 Task: Find connections with filter location Wiesloch with filter topic #wfhwith filter profile language Potuguese with filter current company Conduent with filter school Goswami Ganesh Dutta SD College with filter industry Professional Organizations with filter service category Portrait Photography with filter keywords title Cruise Director
Action: Mouse moved to (517, 67)
Screenshot: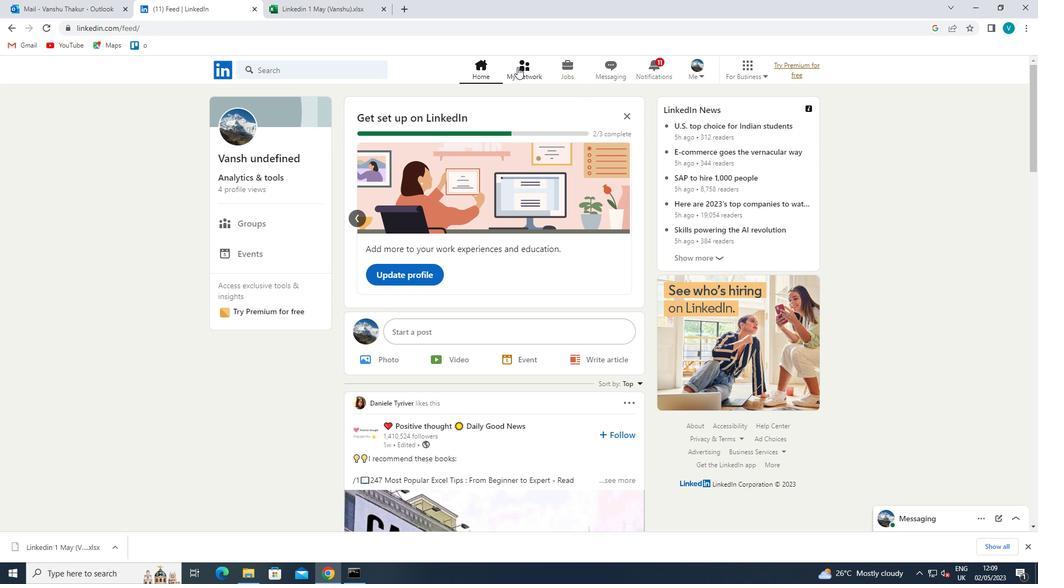 
Action: Mouse pressed left at (517, 67)
Screenshot: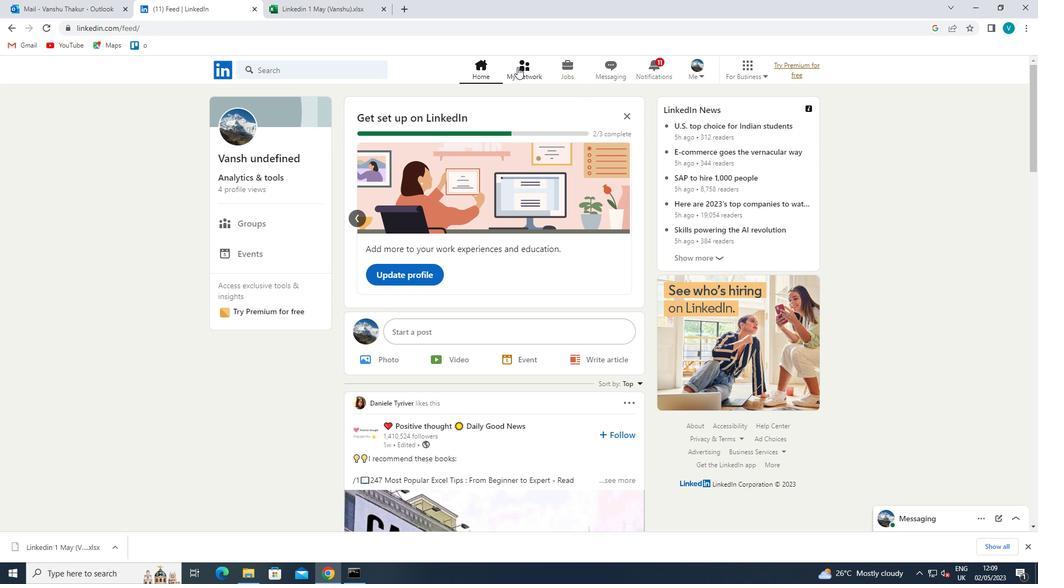 
Action: Mouse moved to (269, 126)
Screenshot: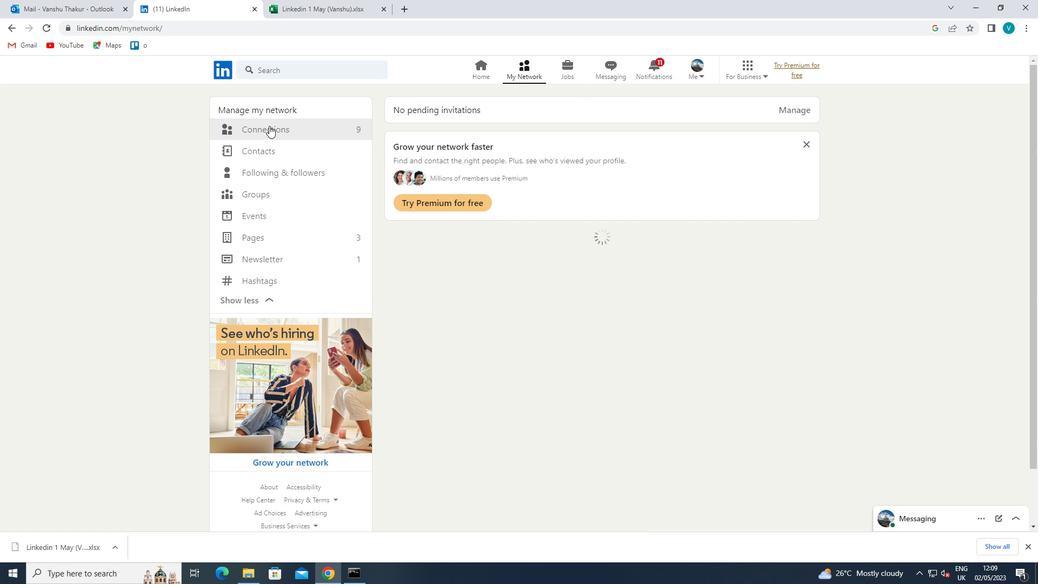 
Action: Mouse pressed left at (269, 126)
Screenshot: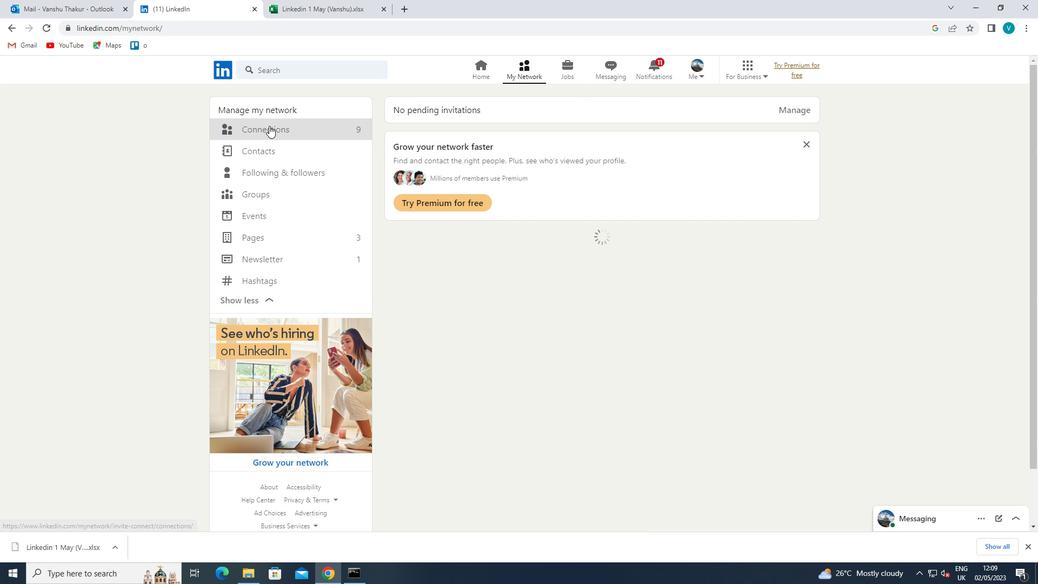 
Action: Mouse moved to (582, 131)
Screenshot: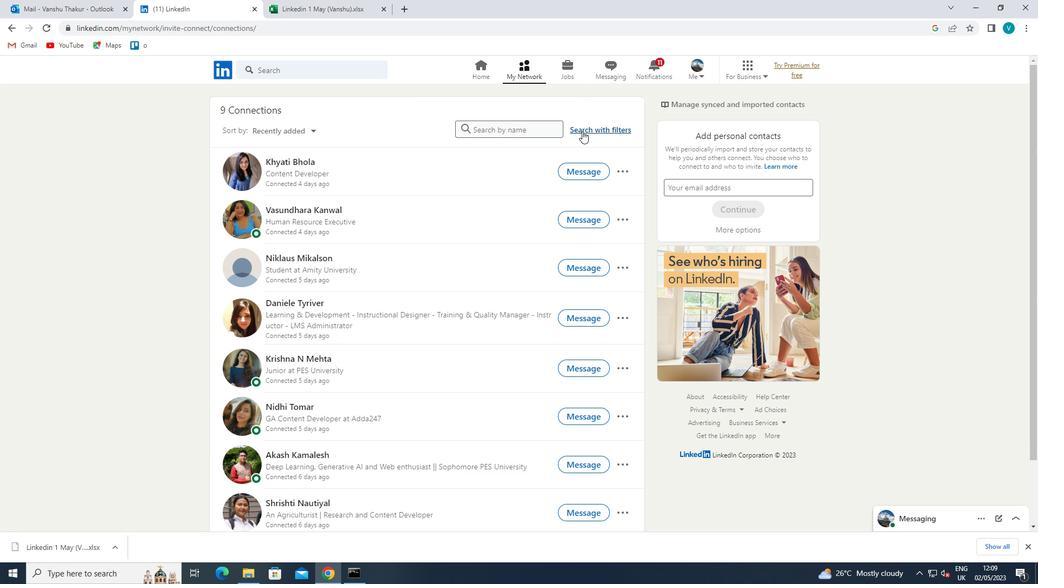 
Action: Mouse pressed left at (582, 131)
Screenshot: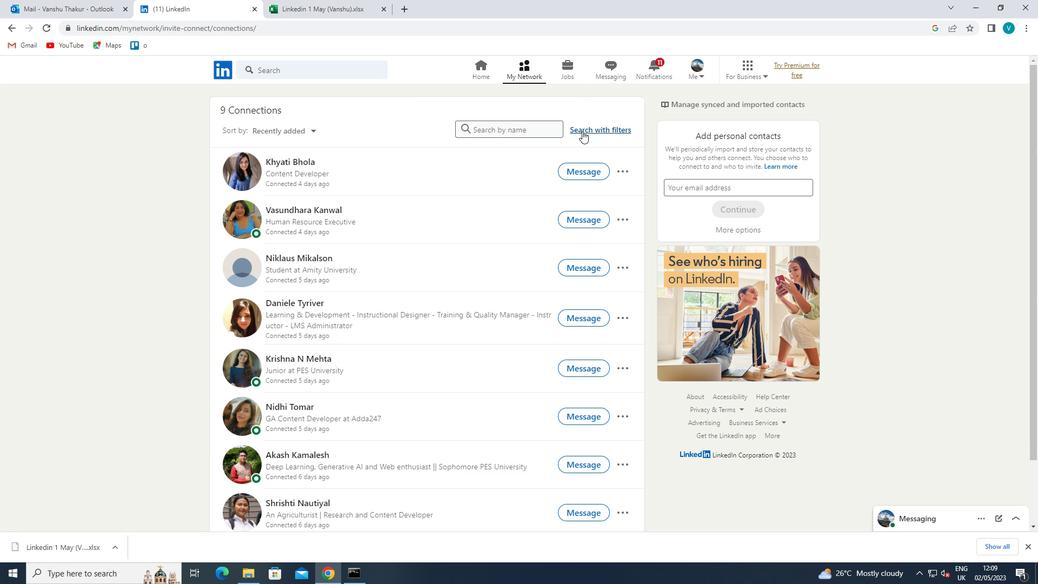 
Action: Mouse moved to (515, 96)
Screenshot: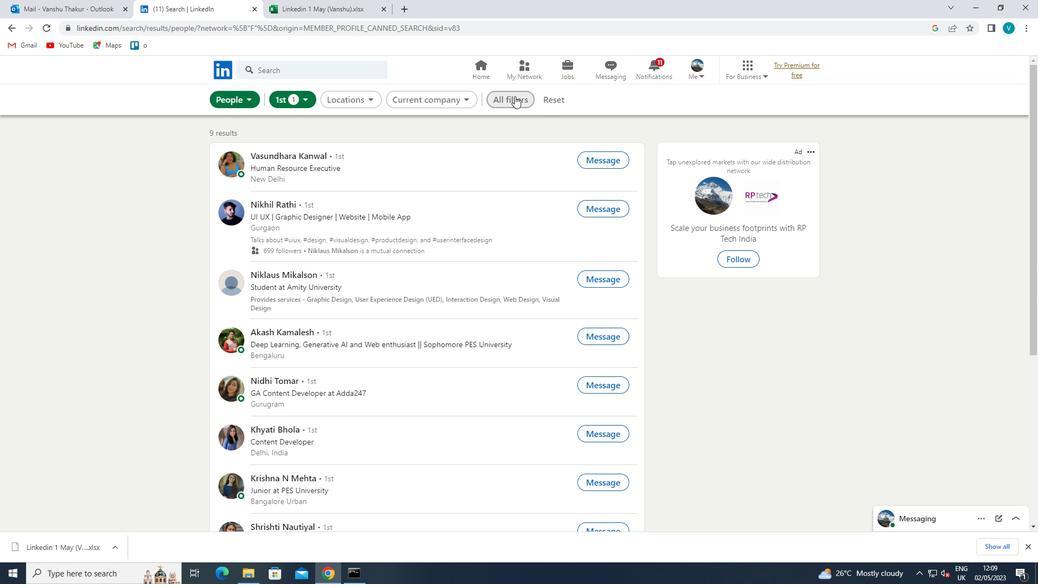 
Action: Mouse pressed left at (515, 96)
Screenshot: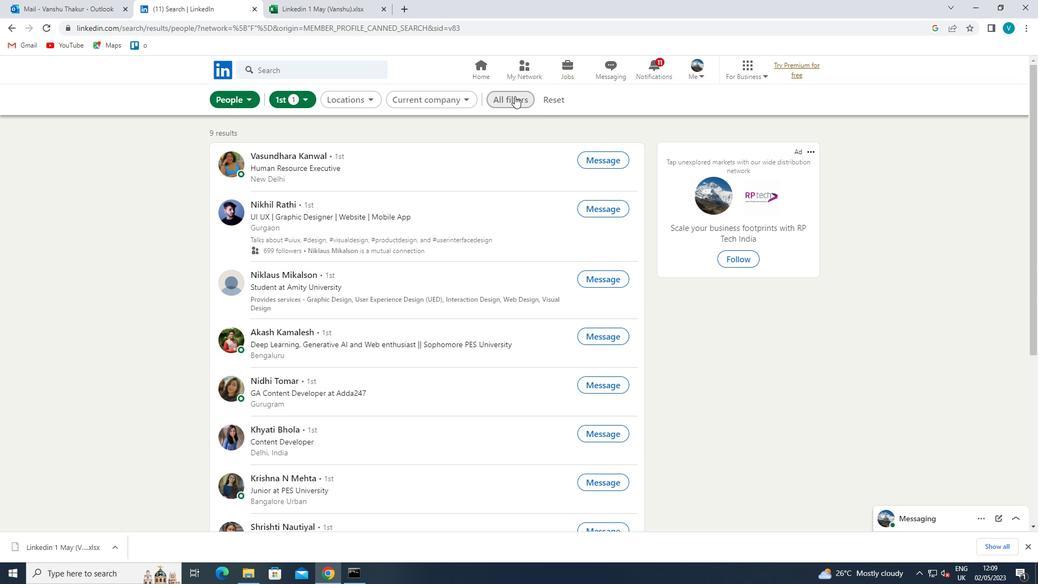 
Action: Mouse moved to (800, 261)
Screenshot: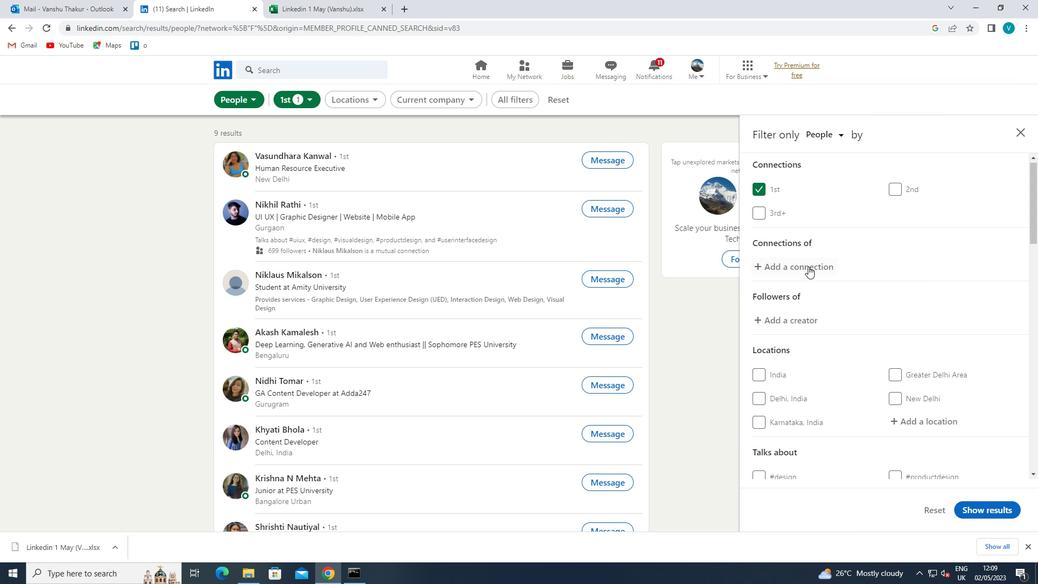 
Action: Mouse scrolled (800, 260) with delta (0, 0)
Screenshot: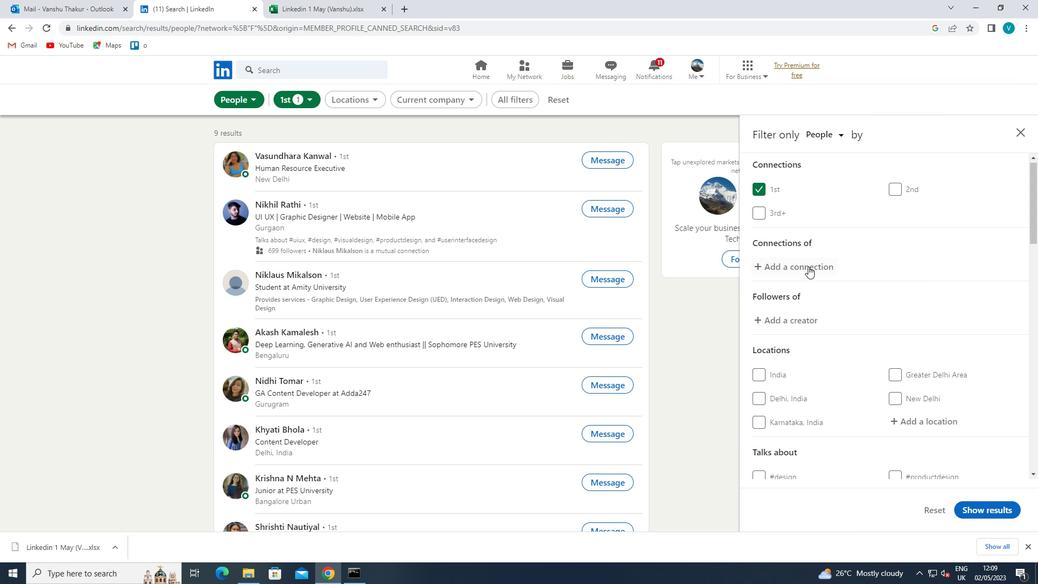 
Action: Mouse moved to (808, 266)
Screenshot: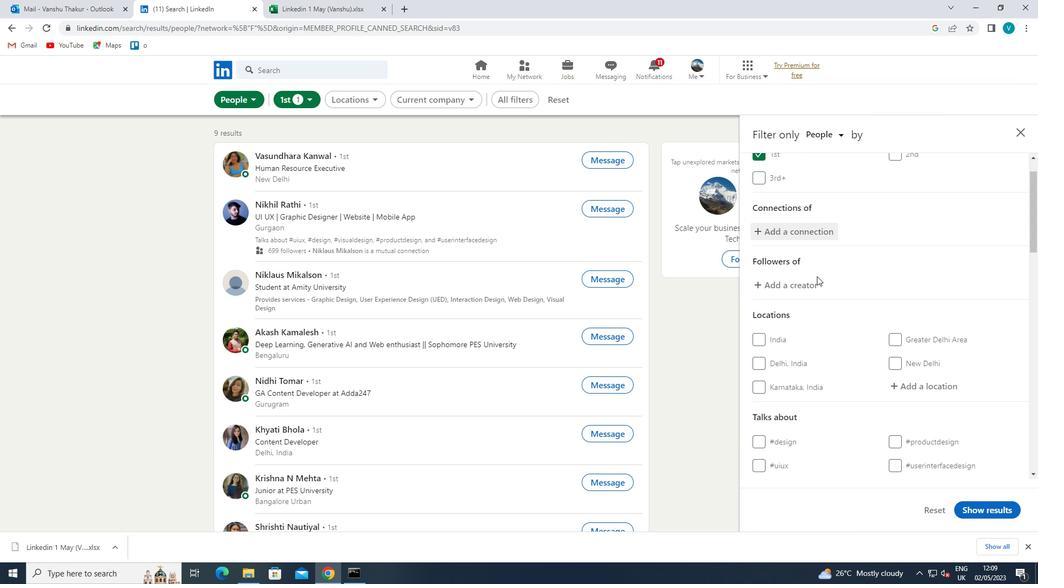 
Action: Mouse scrolled (808, 266) with delta (0, 0)
Screenshot: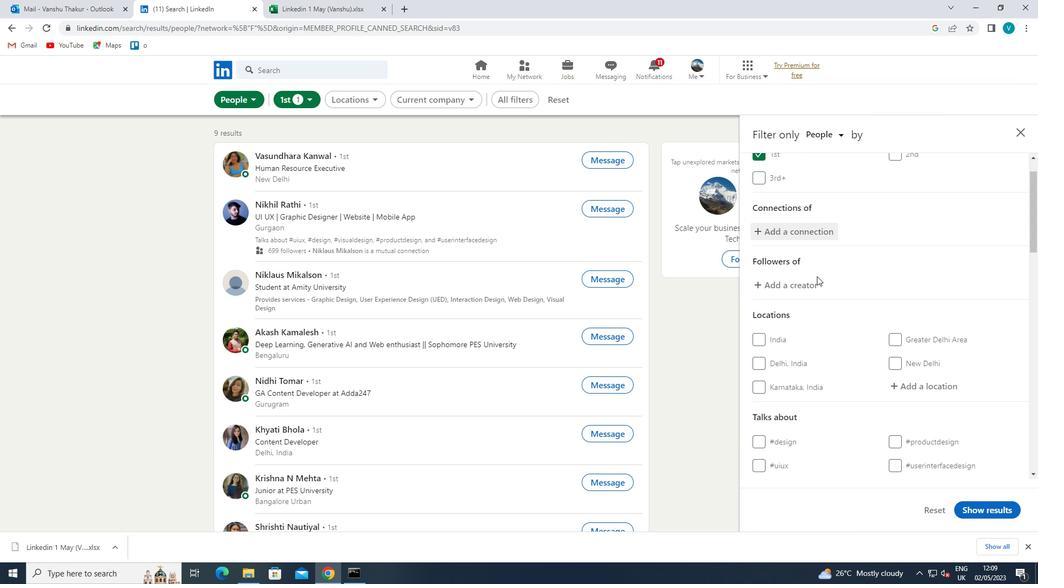 
Action: Mouse moved to (911, 307)
Screenshot: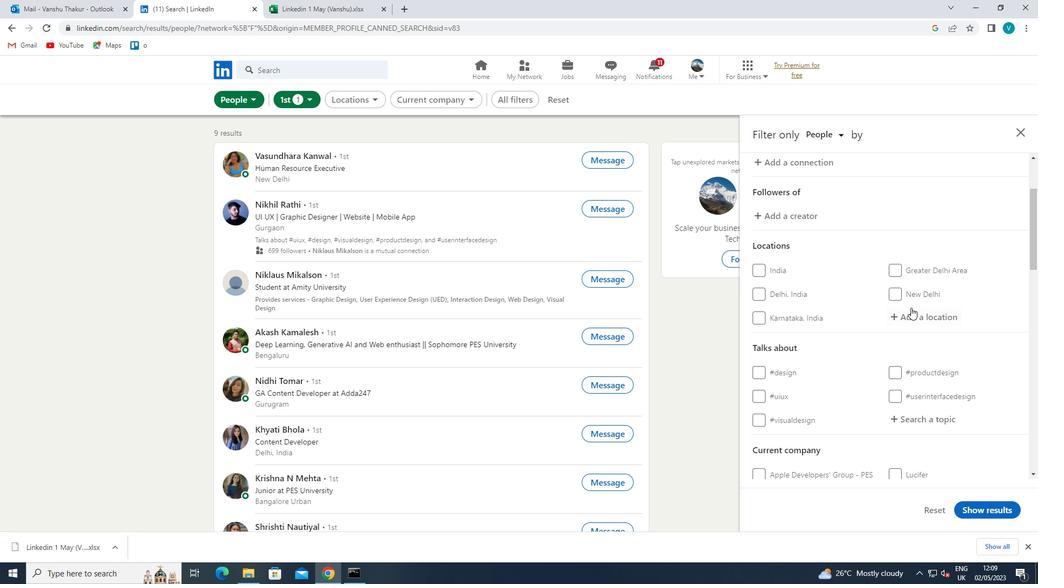 
Action: Mouse pressed left at (911, 307)
Screenshot: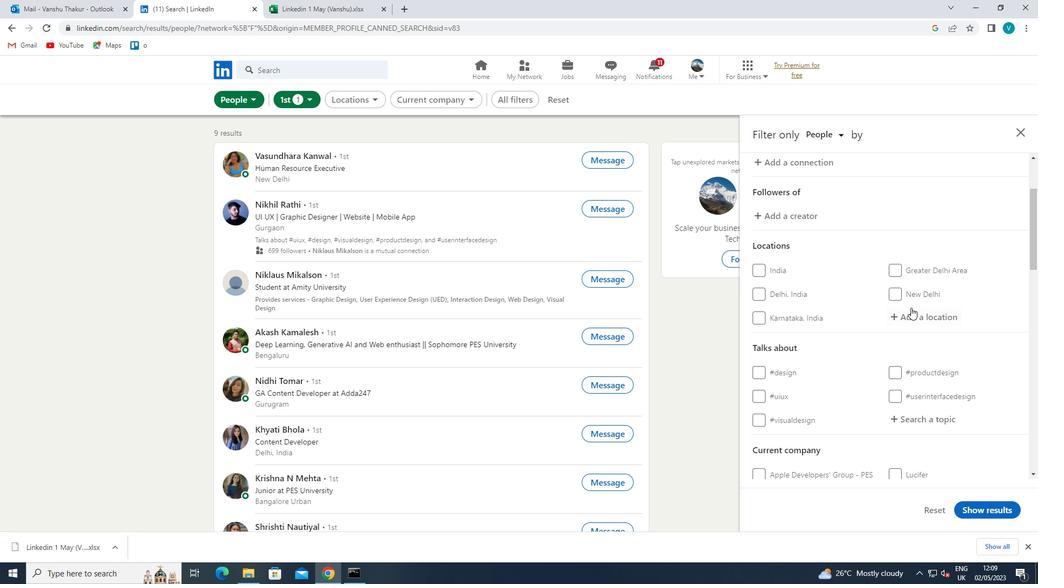 
Action: Key pressed <Key.shift>WIESLOCH
Screenshot: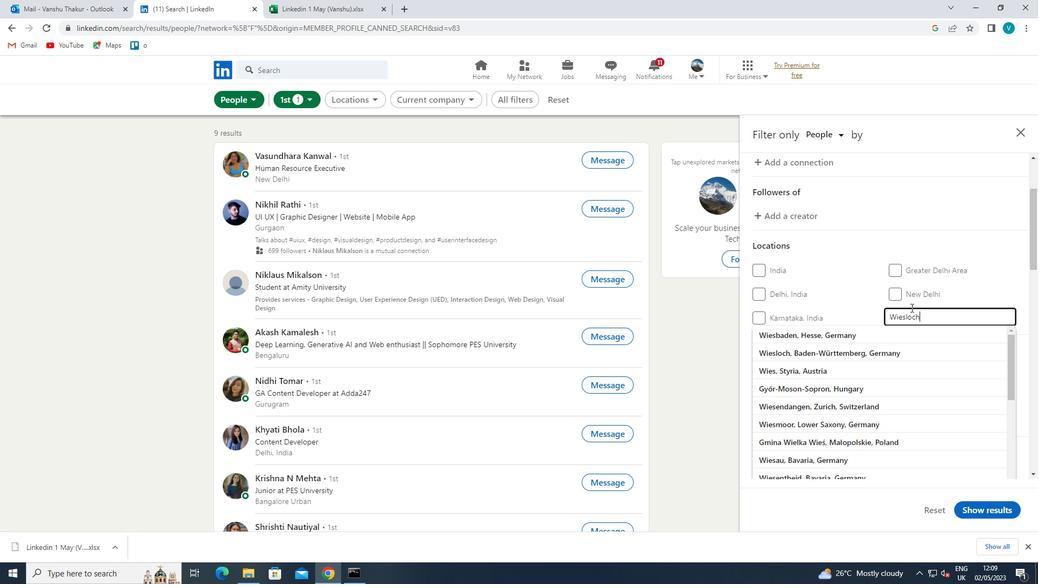 
Action: Mouse moved to (879, 334)
Screenshot: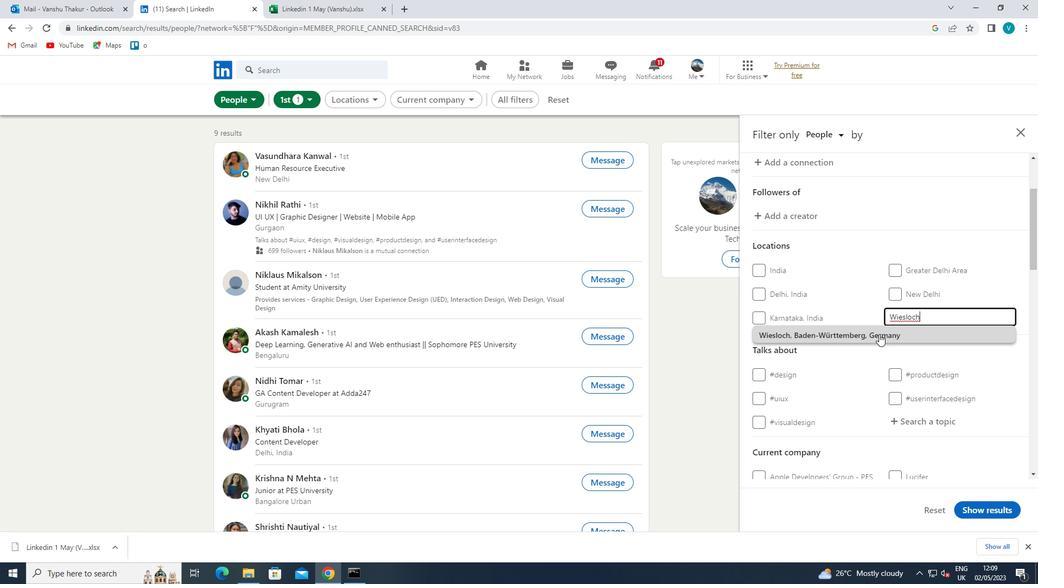 
Action: Mouse pressed left at (879, 334)
Screenshot: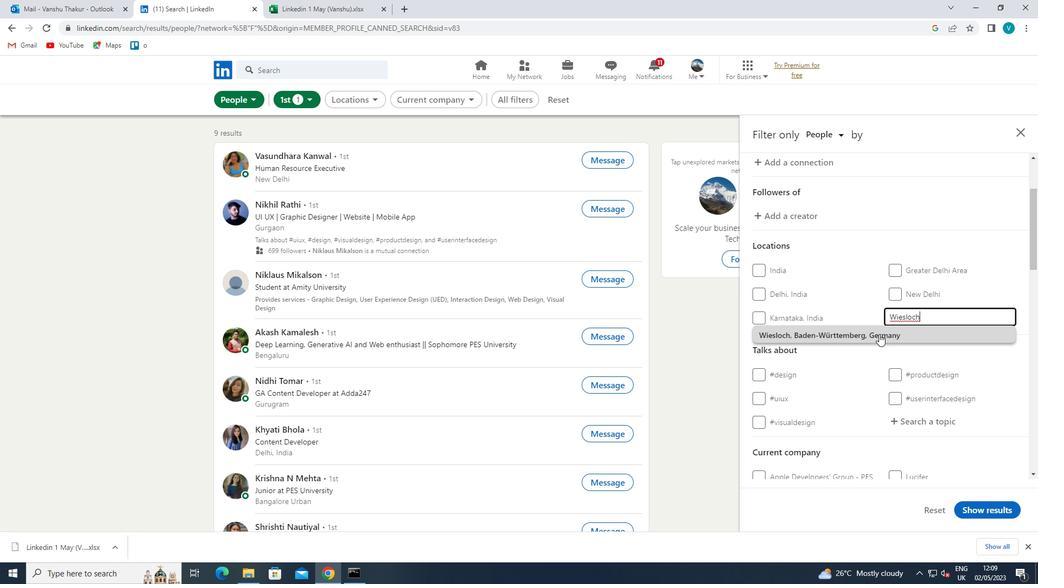 
Action: Mouse moved to (879, 335)
Screenshot: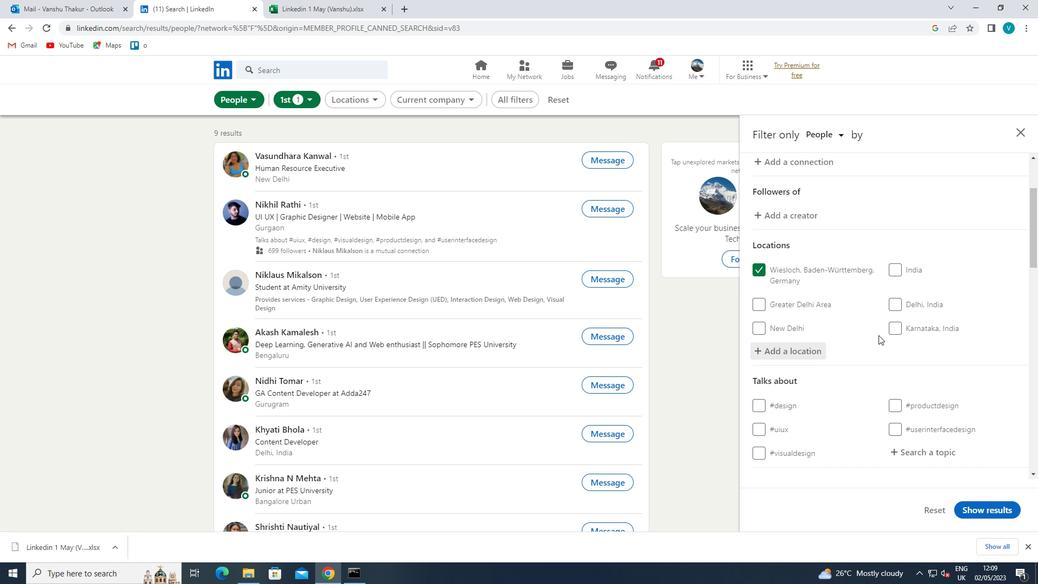 
Action: Mouse scrolled (879, 334) with delta (0, 0)
Screenshot: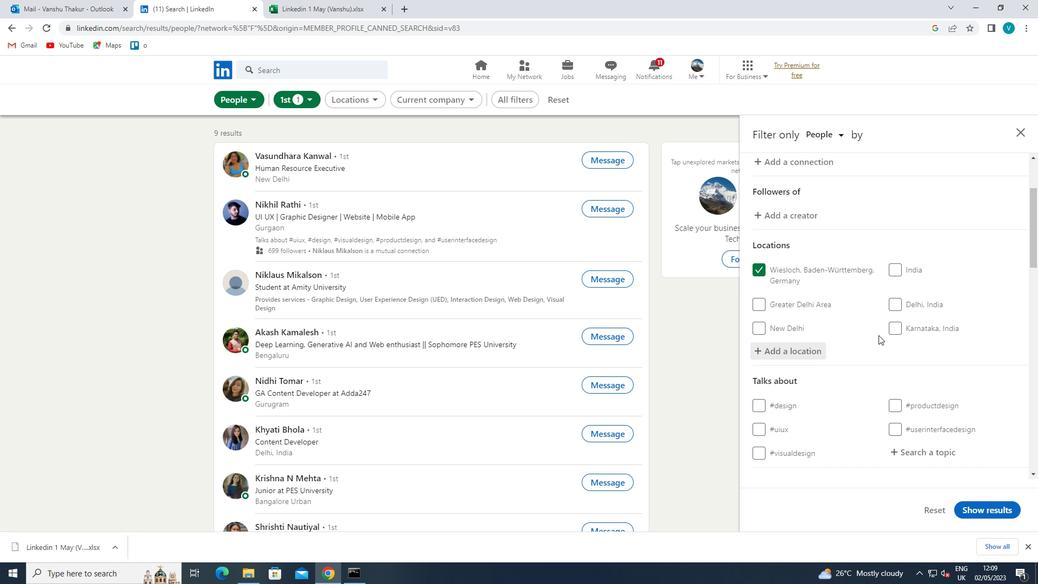 
Action: Mouse moved to (879, 335)
Screenshot: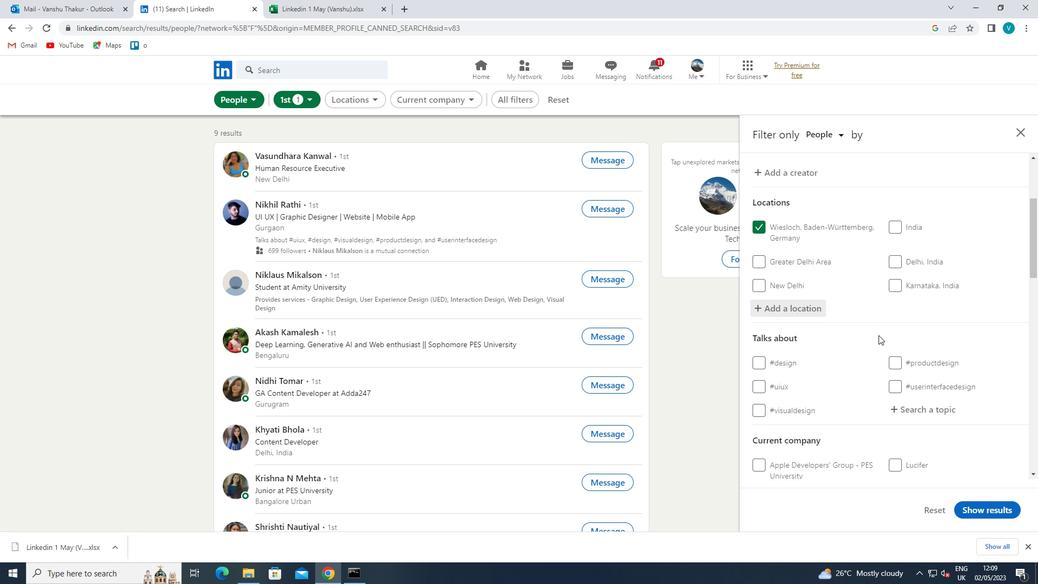 
Action: Mouse scrolled (879, 334) with delta (0, 0)
Screenshot: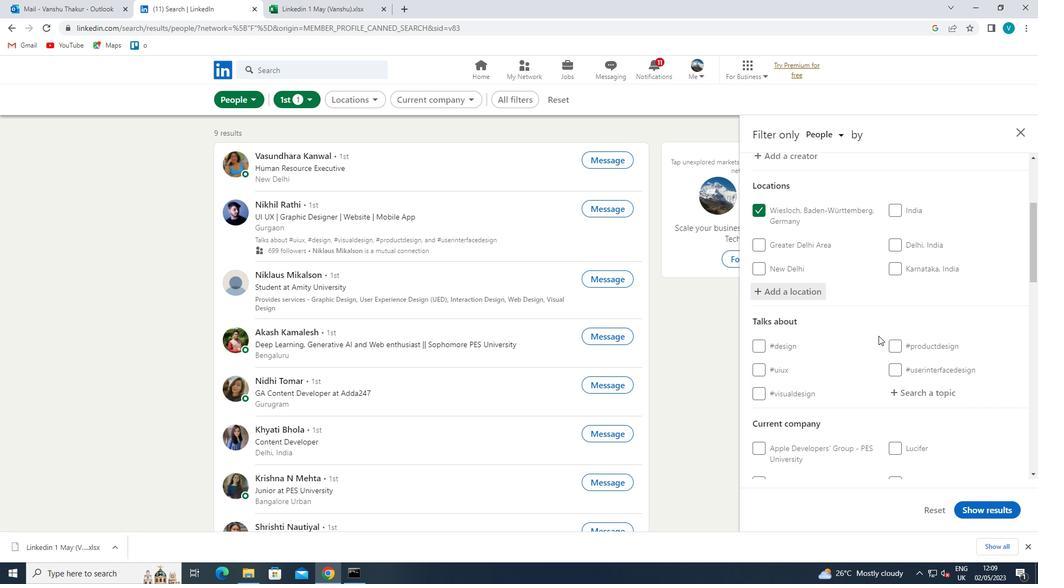
Action: Mouse moved to (908, 341)
Screenshot: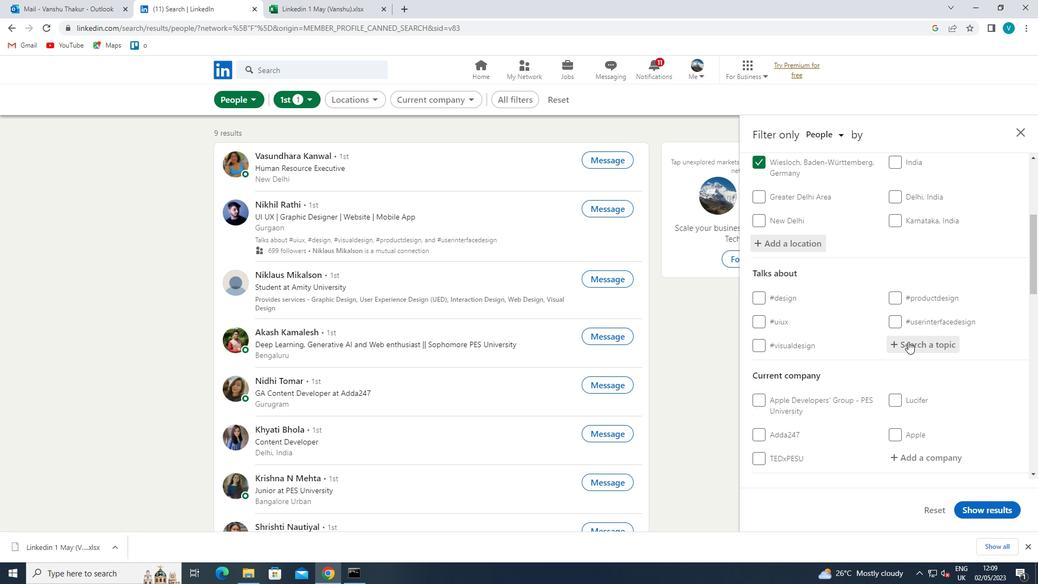 
Action: Mouse pressed left at (908, 341)
Screenshot: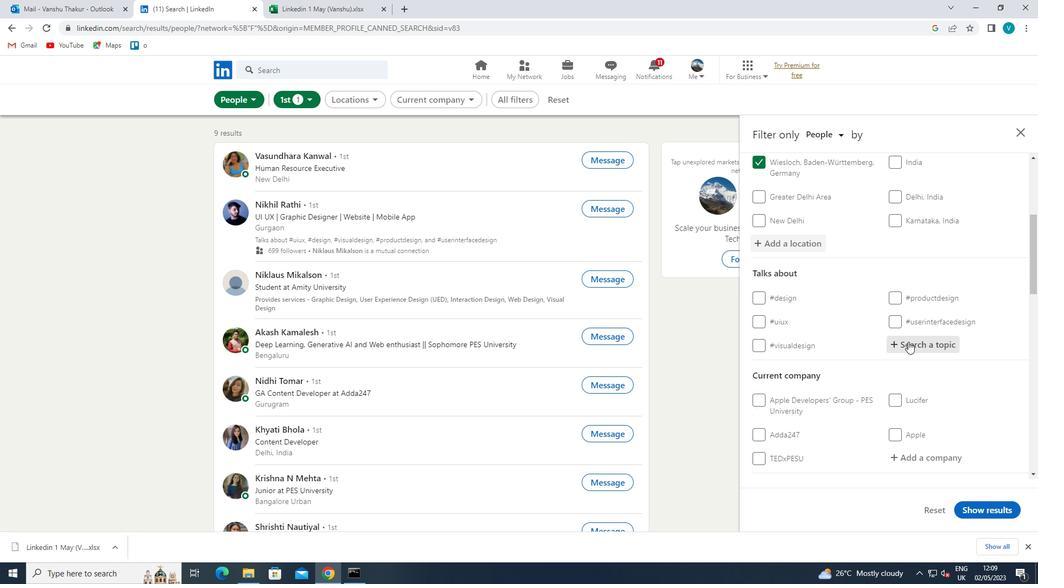 
Action: Key pressed WFH
Screenshot: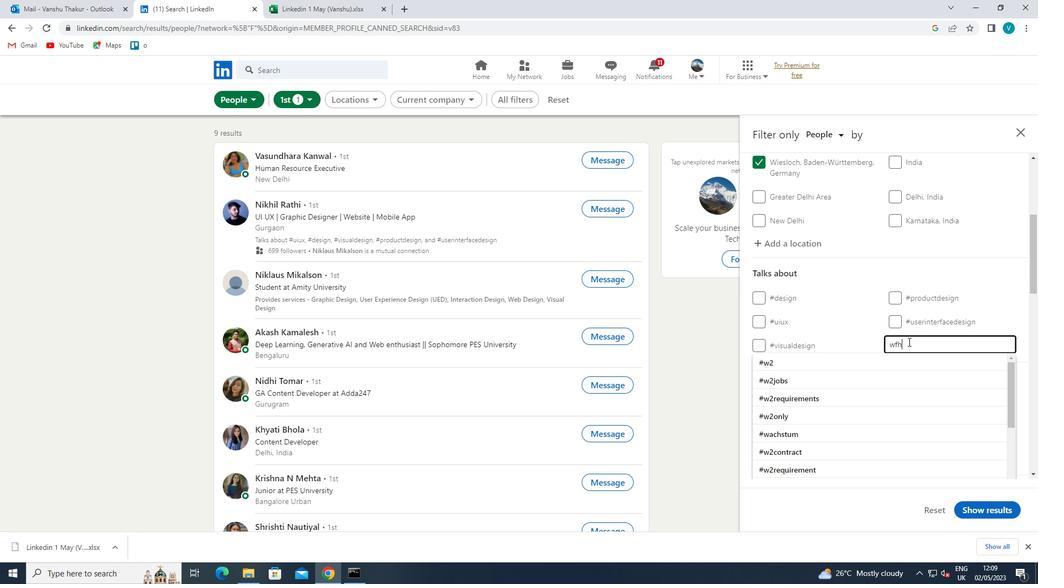 
Action: Mouse moved to (875, 362)
Screenshot: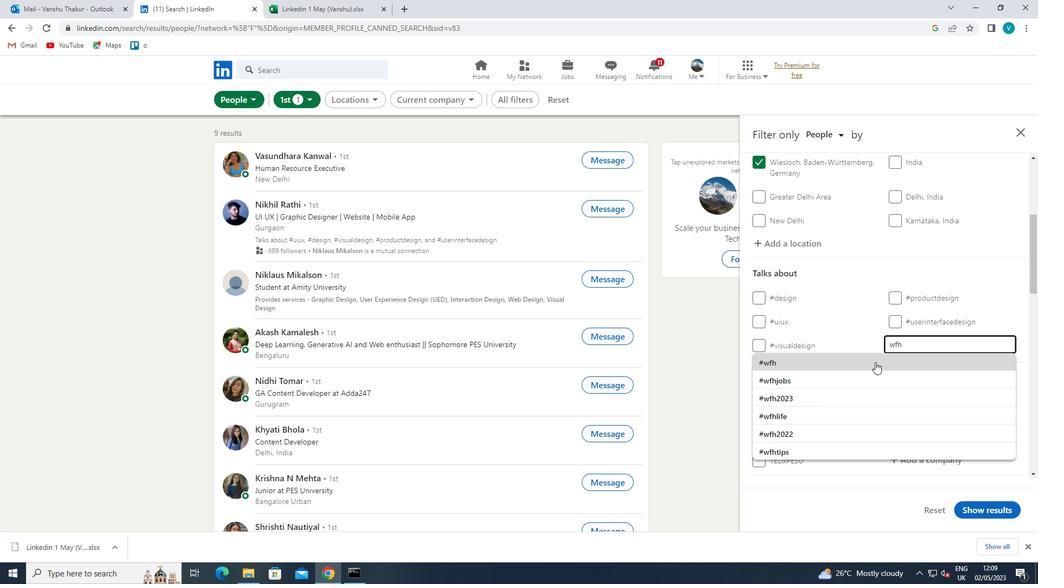 
Action: Mouse pressed left at (875, 362)
Screenshot: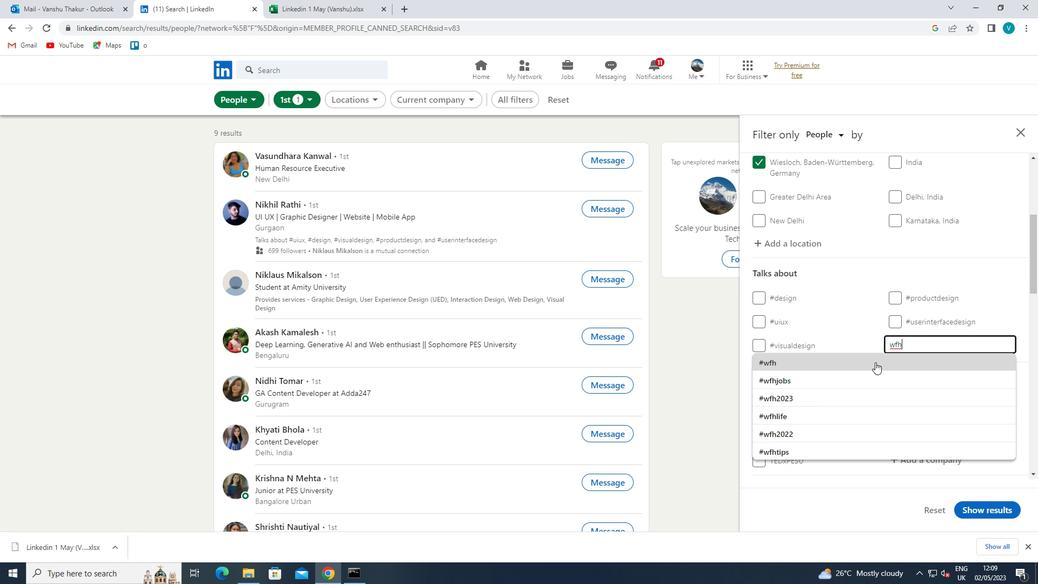 
Action: Mouse scrolled (875, 361) with delta (0, 0)
Screenshot: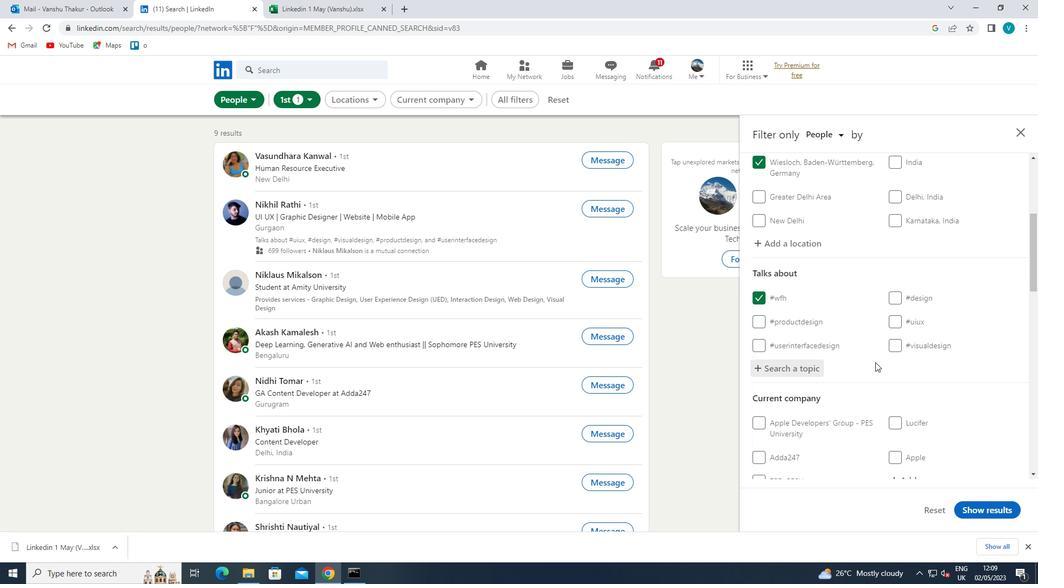 
Action: Mouse scrolled (875, 361) with delta (0, 0)
Screenshot: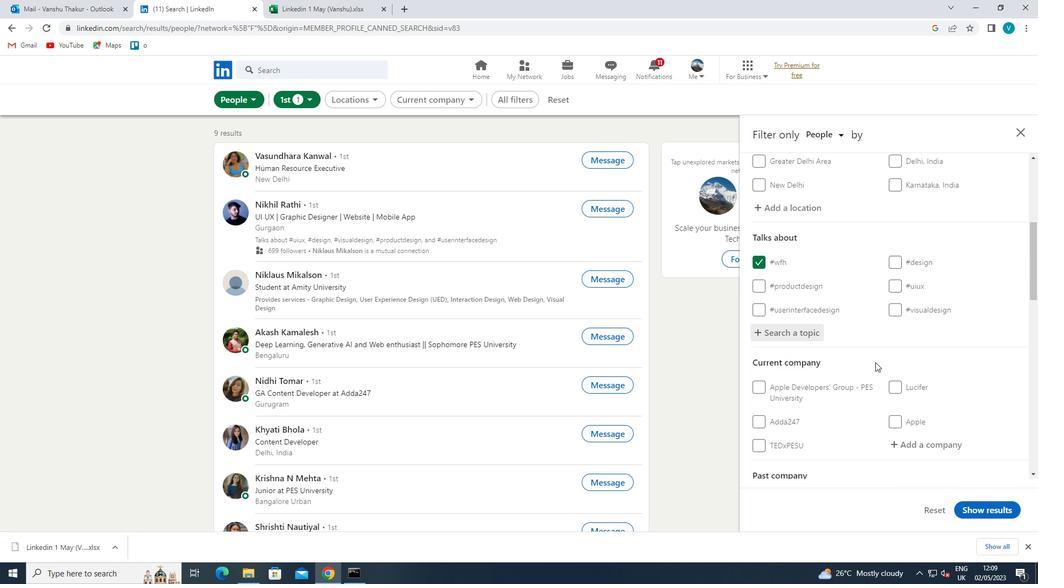 
Action: Mouse moved to (900, 369)
Screenshot: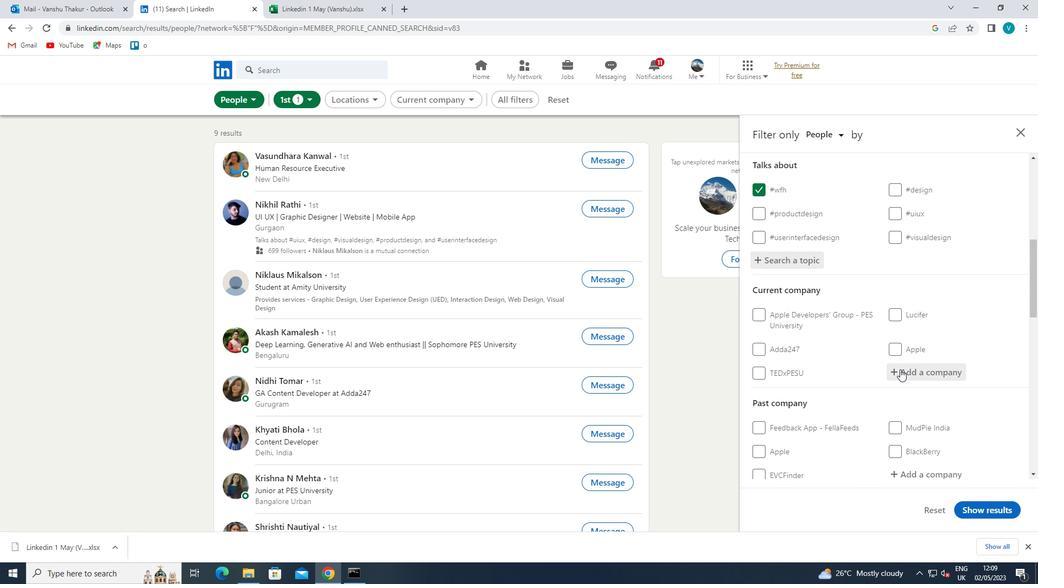 
Action: Mouse pressed left at (900, 369)
Screenshot: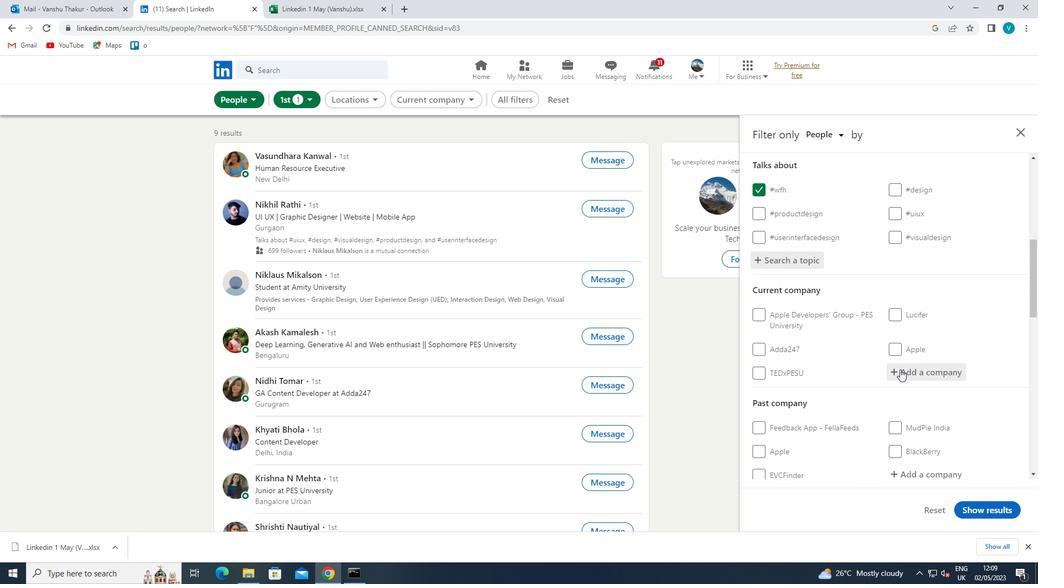 
Action: Key pressed <Key.shift>CONDUENT
Screenshot: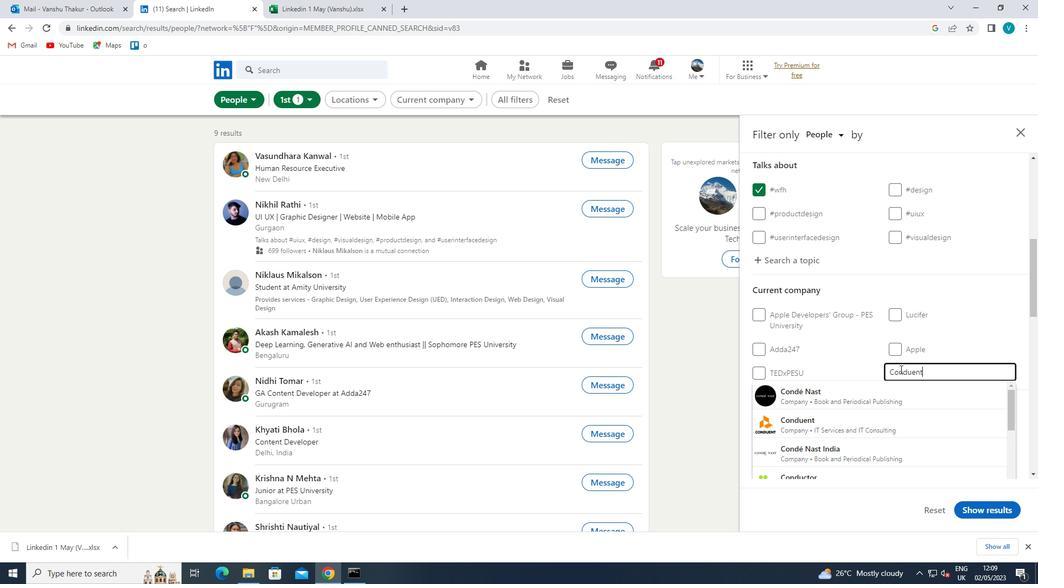 
Action: Mouse moved to (888, 391)
Screenshot: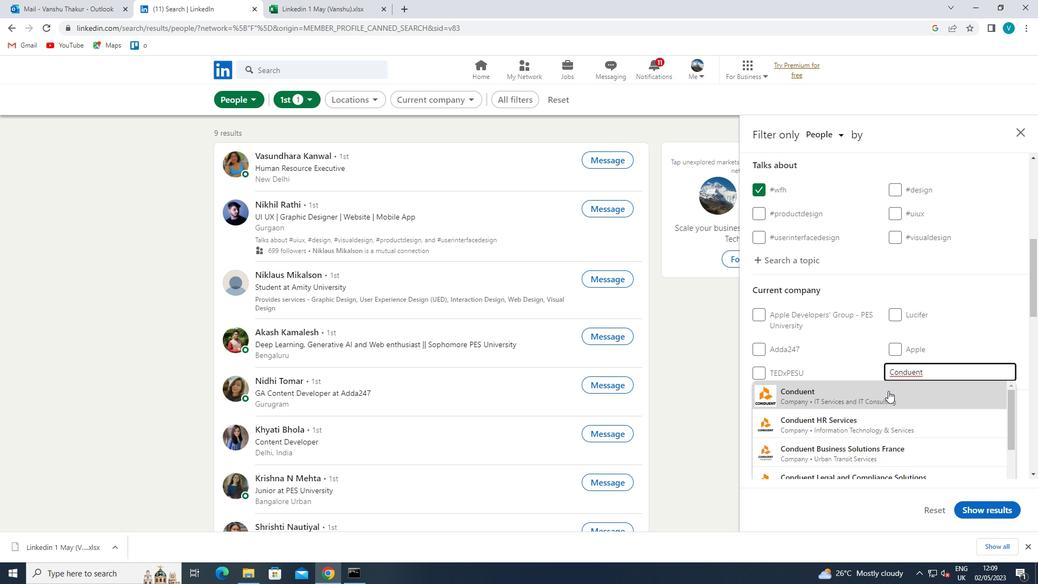 
Action: Mouse pressed left at (888, 391)
Screenshot: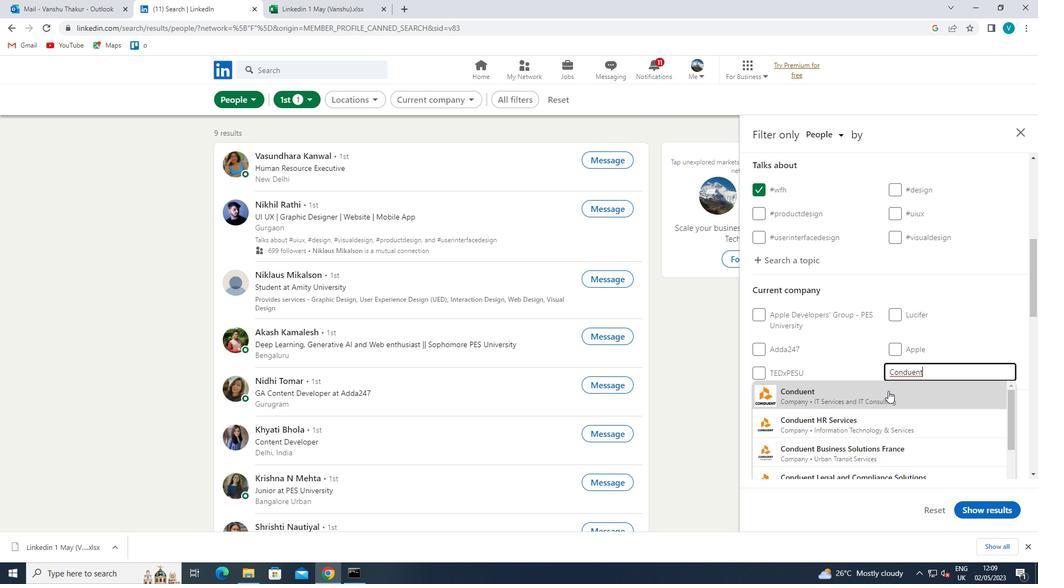 
Action: Mouse moved to (895, 386)
Screenshot: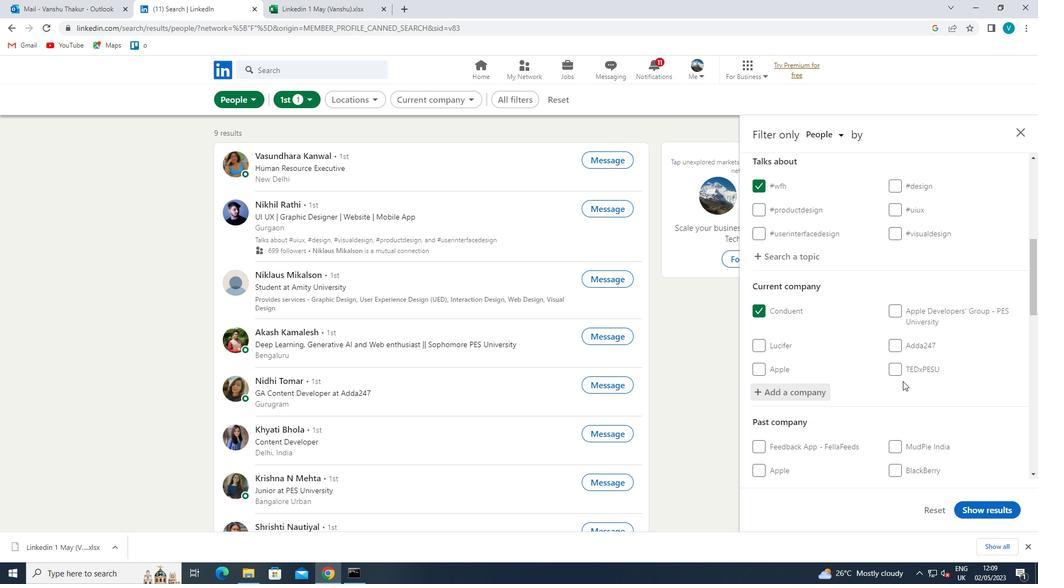 
Action: Mouse scrolled (895, 385) with delta (0, 0)
Screenshot: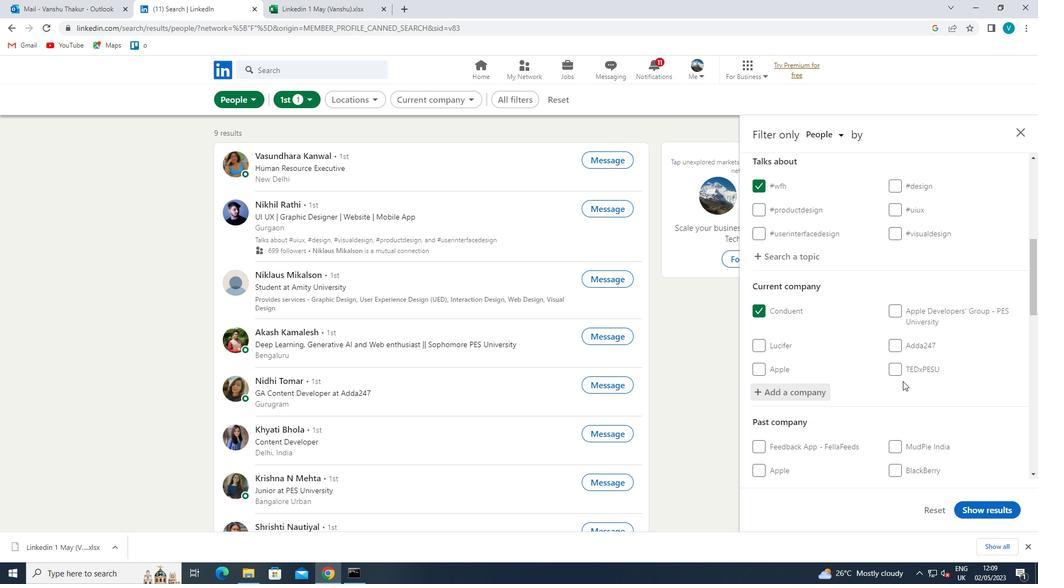 
Action: Mouse moved to (906, 379)
Screenshot: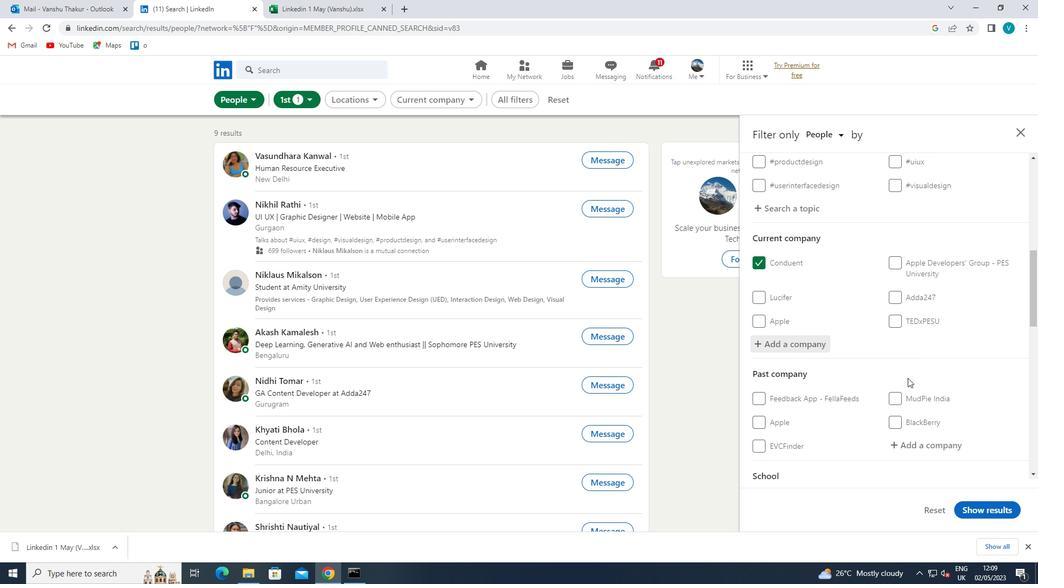
Action: Mouse scrolled (906, 379) with delta (0, 0)
Screenshot: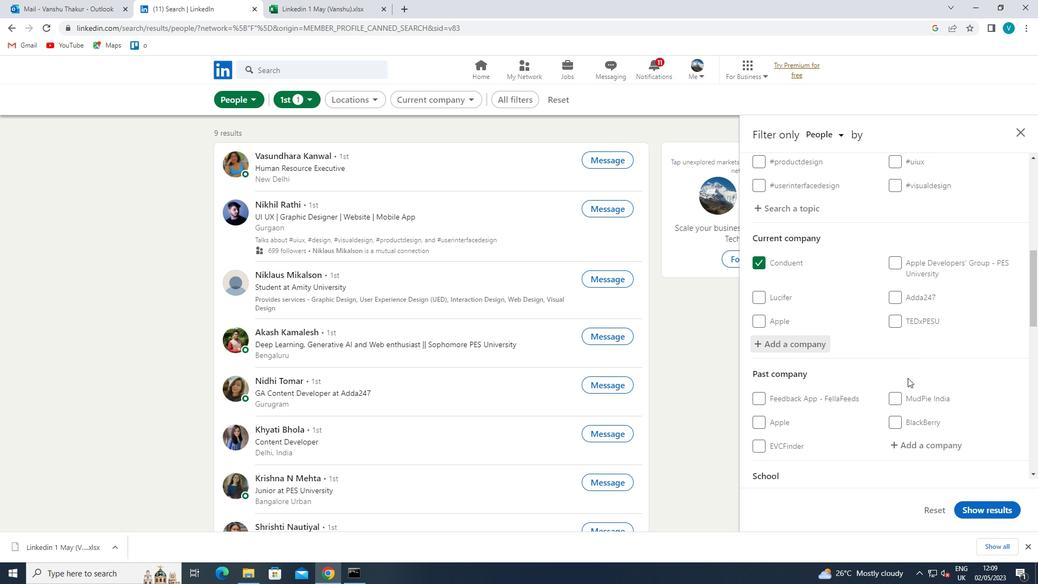 
Action: Mouse moved to (908, 378)
Screenshot: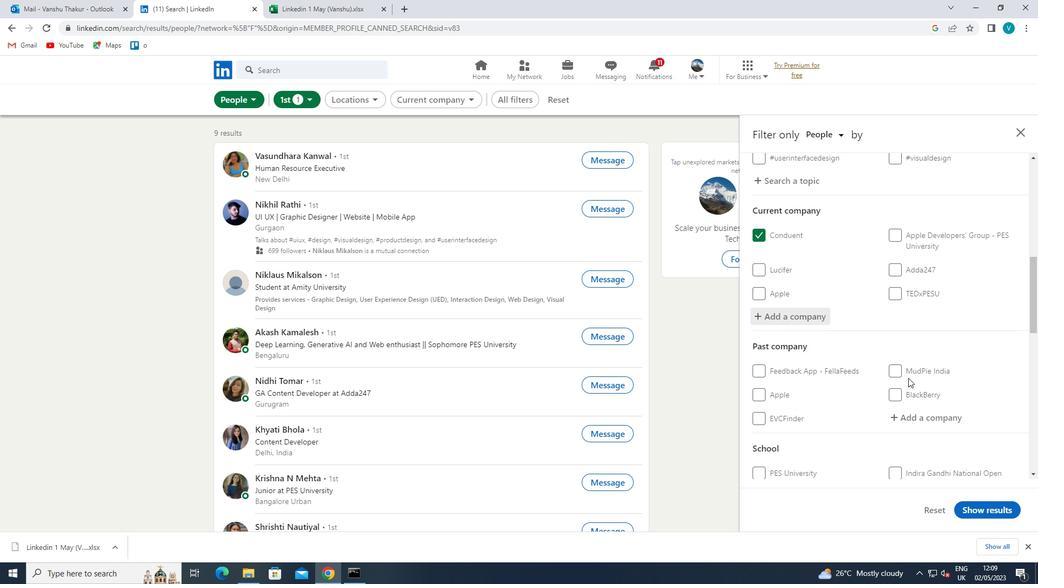 
Action: Mouse scrolled (908, 377) with delta (0, 0)
Screenshot: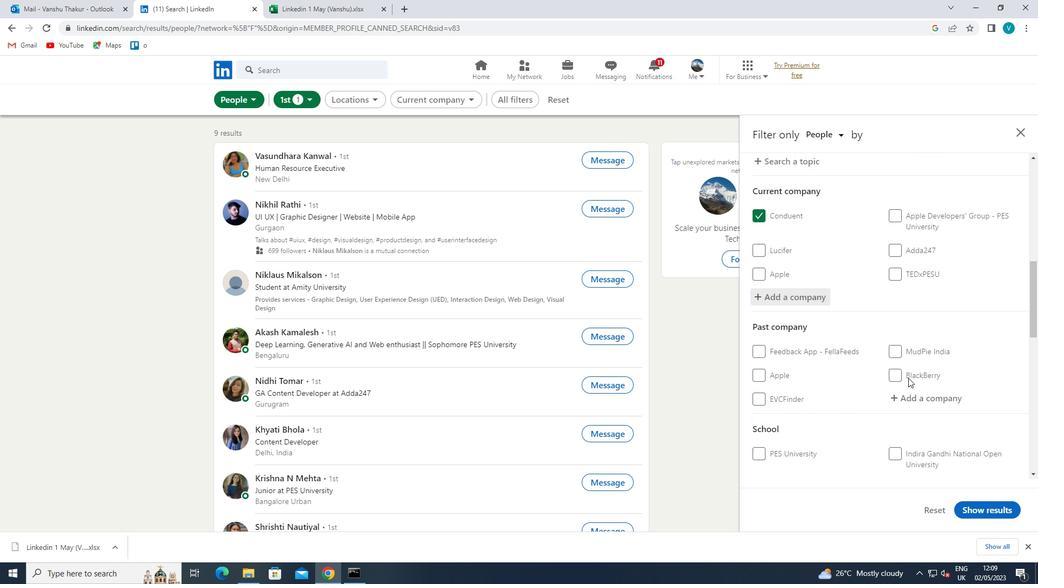 
Action: Mouse scrolled (908, 377) with delta (0, 0)
Screenshot: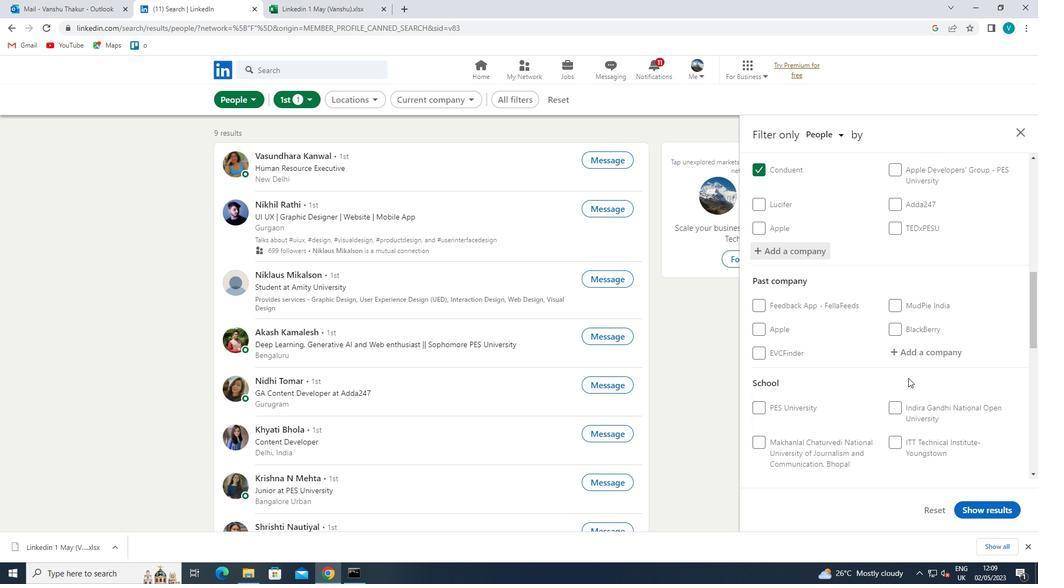 
Action: Mouse scrolled (908, 377) with delta (0, 0)
Screenshot: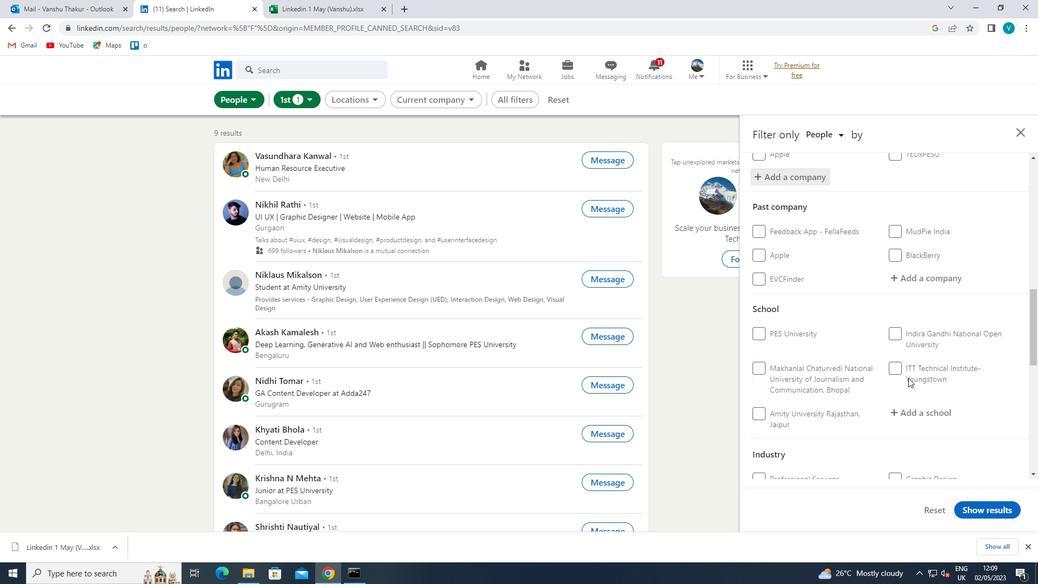 
Action: Mouse moved to (924, 363)
Screenshot: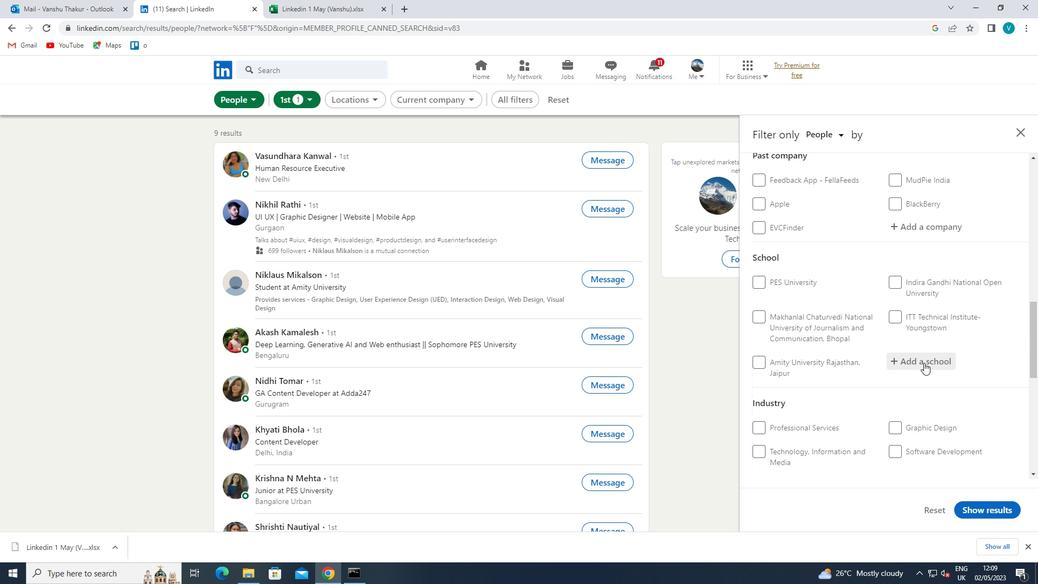 
Action: Mouse pressed left at (924, 363)
Screenshot: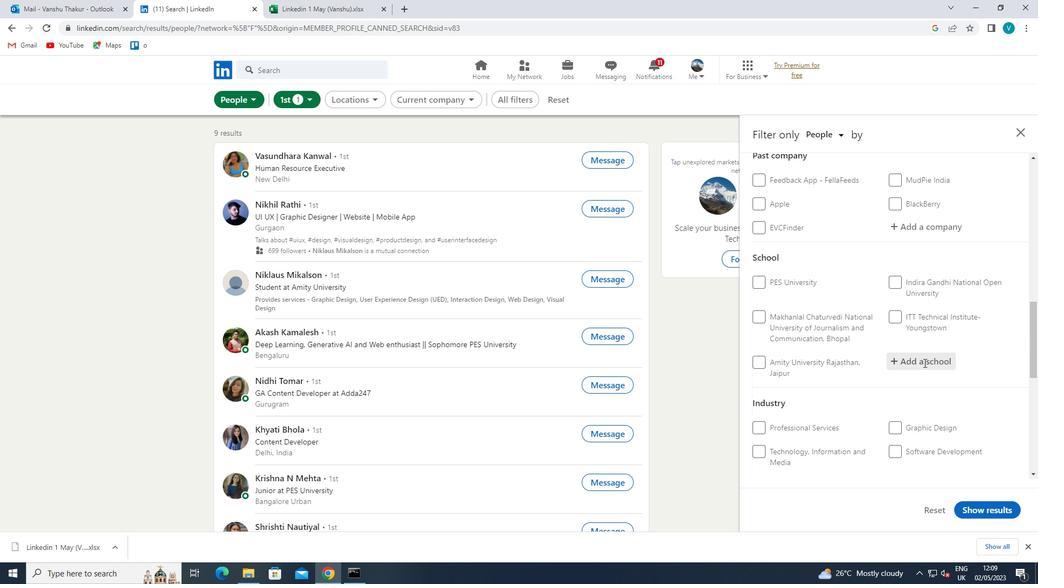 
Action: Mouse moved to (924, 363)
Screenshot: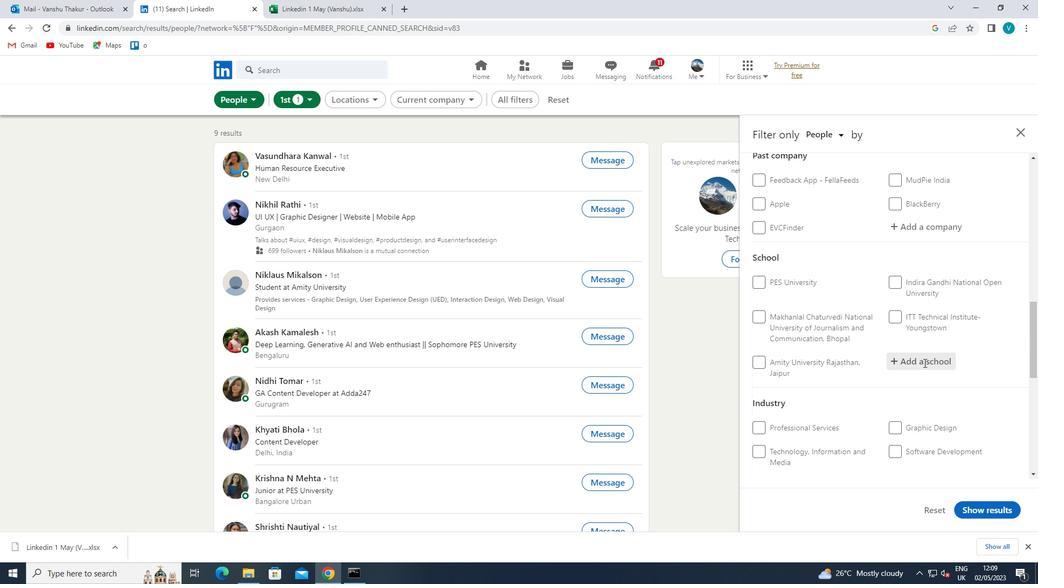 
Action: Key pressed <Key.shift>GOSWAMI<Key.space>
Screenshot: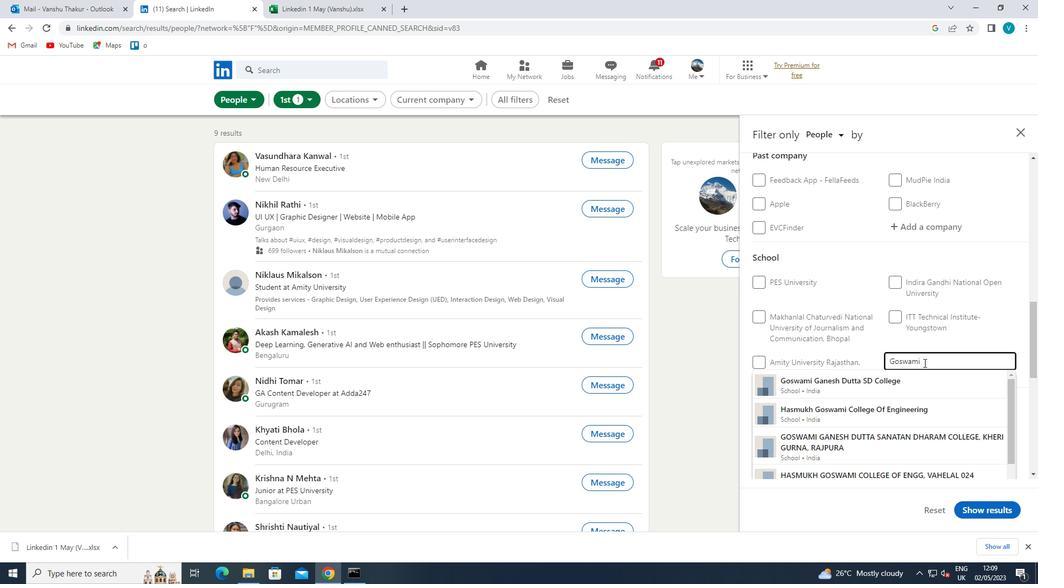 
Action: Mouse moved to (842, 384)
Screenshot: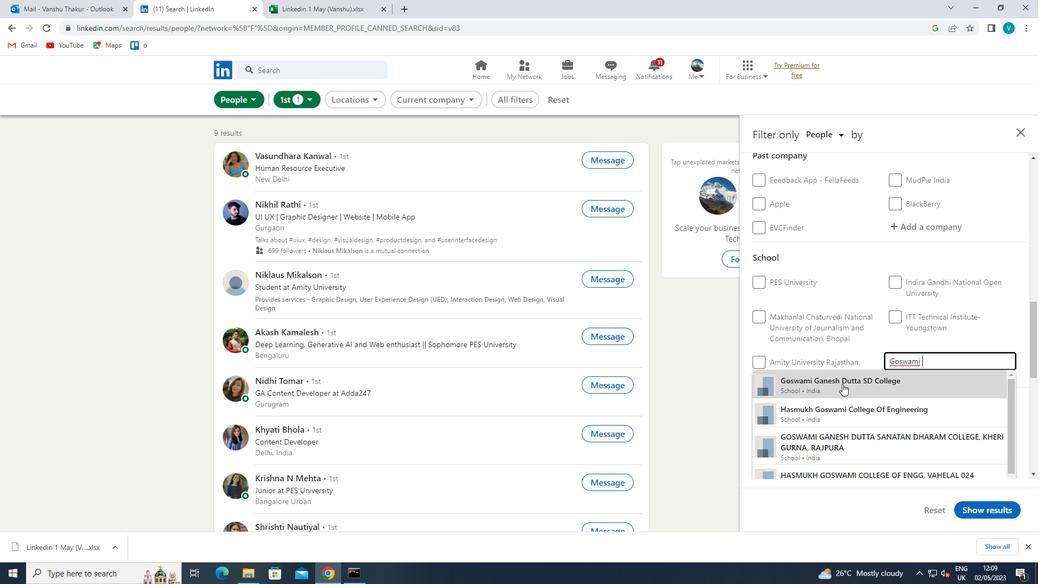 
Action: Mouse pressed left at (842, 384)
Screenshot: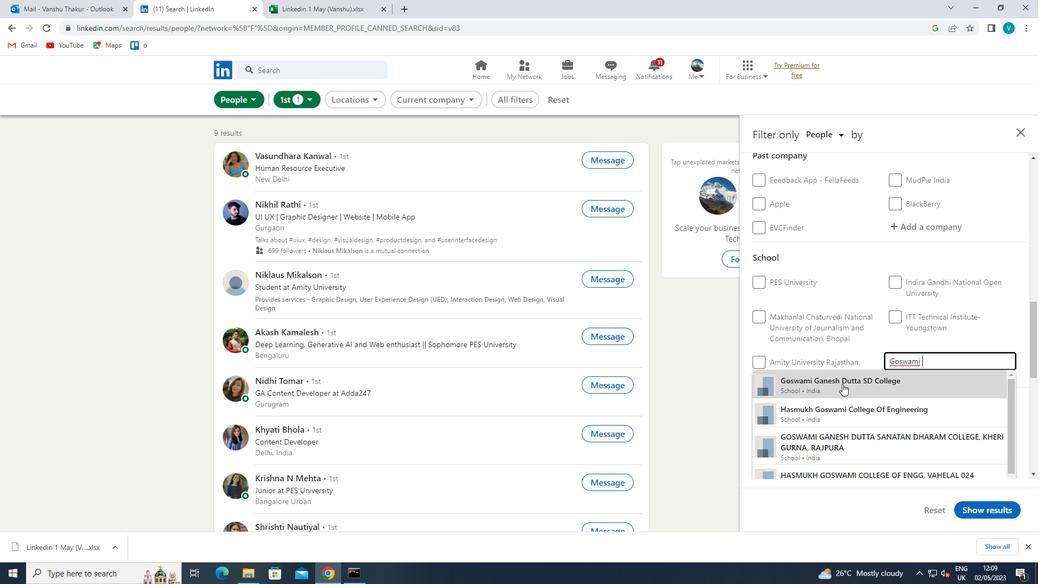 
Action: Mouse moved to (843, 384)
Screenshot: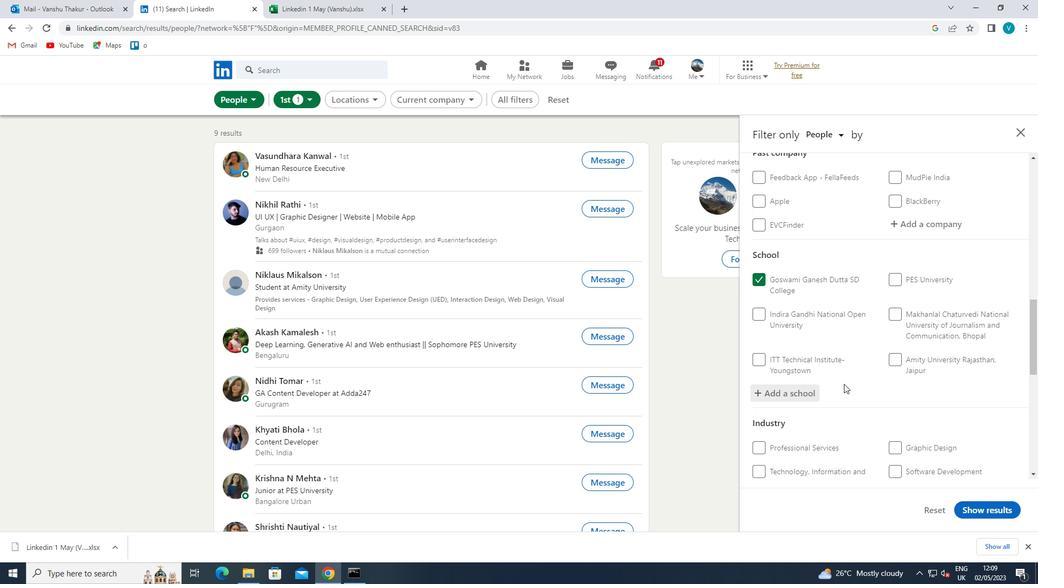 
Action: Mouse scrolled (843, 383) with delta (0, 0)
Screenshot: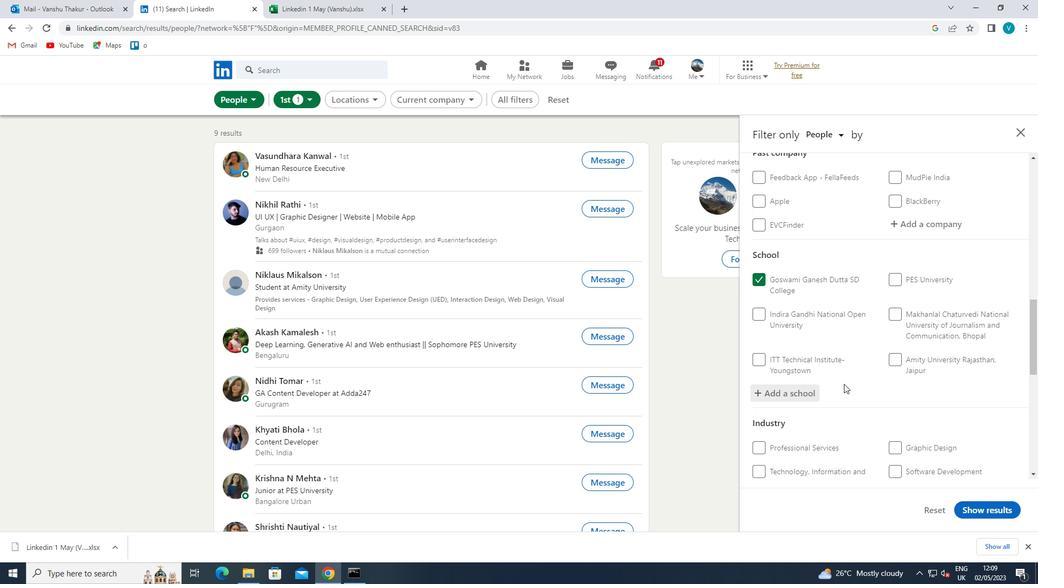 
Action: Mouse moved to (844, 384)
Screenshot: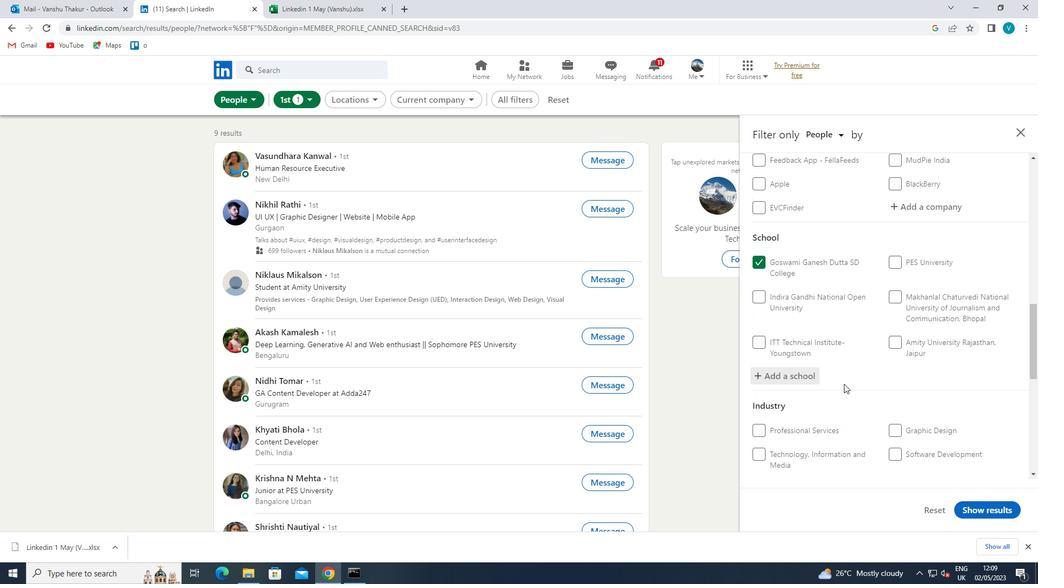 
Action: Mouse scrolled (844, 383) with delta (0, 0)
Screenshot: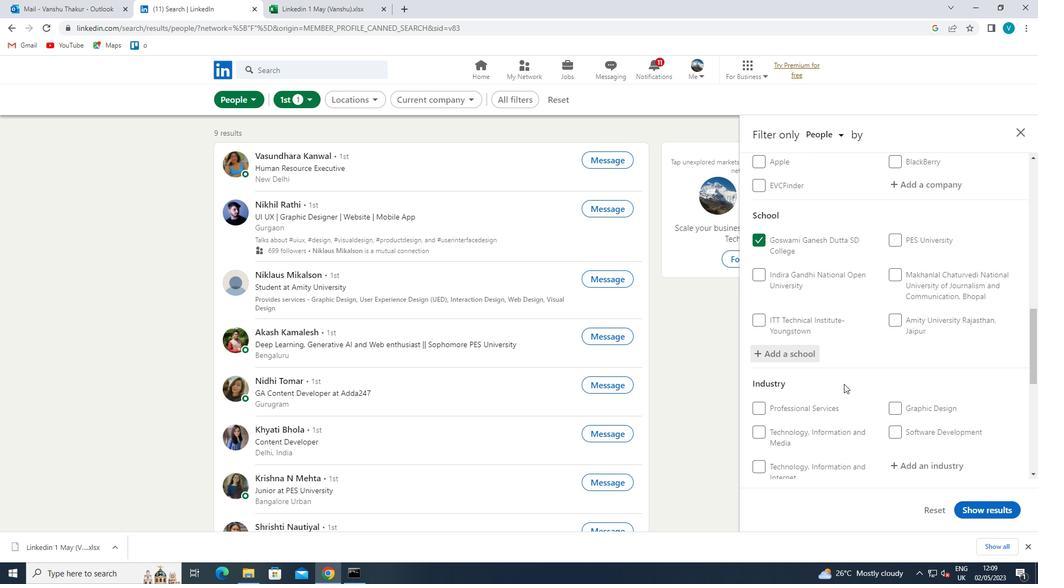 
Action: Mouse scrolled (844, 383) with delta (0, 0)
Screenshot: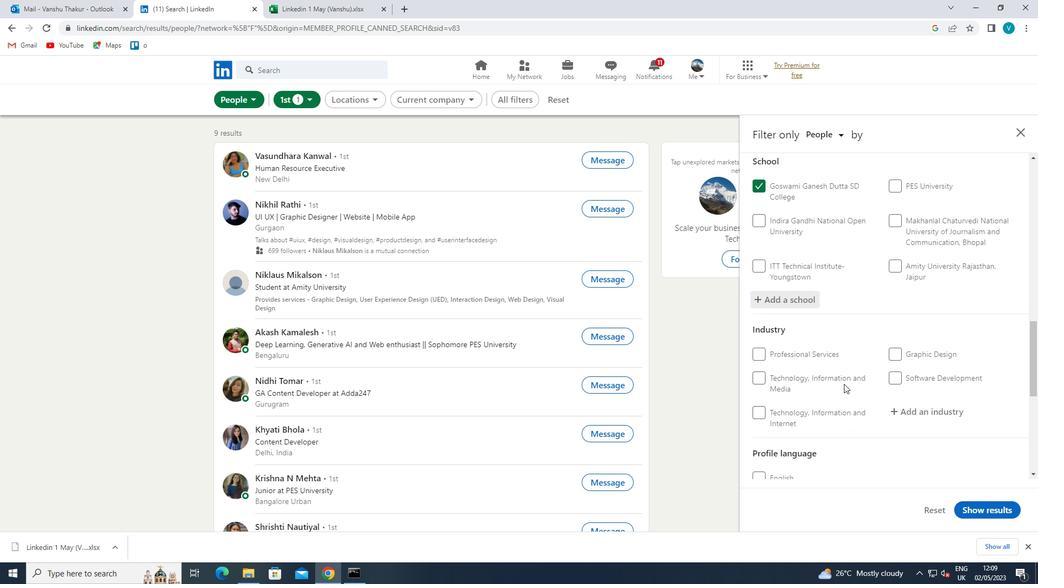 
Action: Mouse moved to (912, 338)
Screenshot: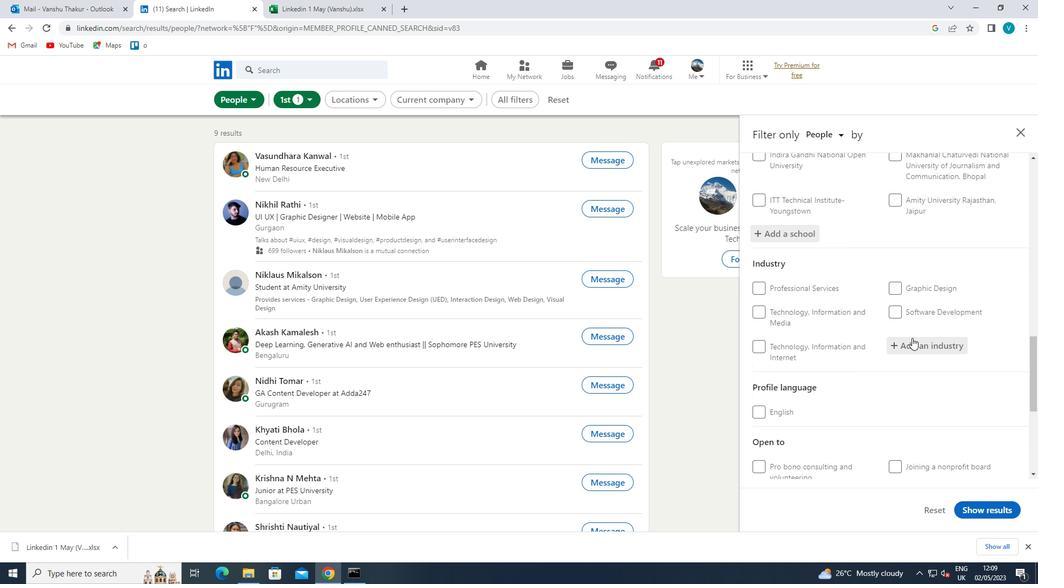 
Action: Mouse pressed left at (912, 338)
Screenshot: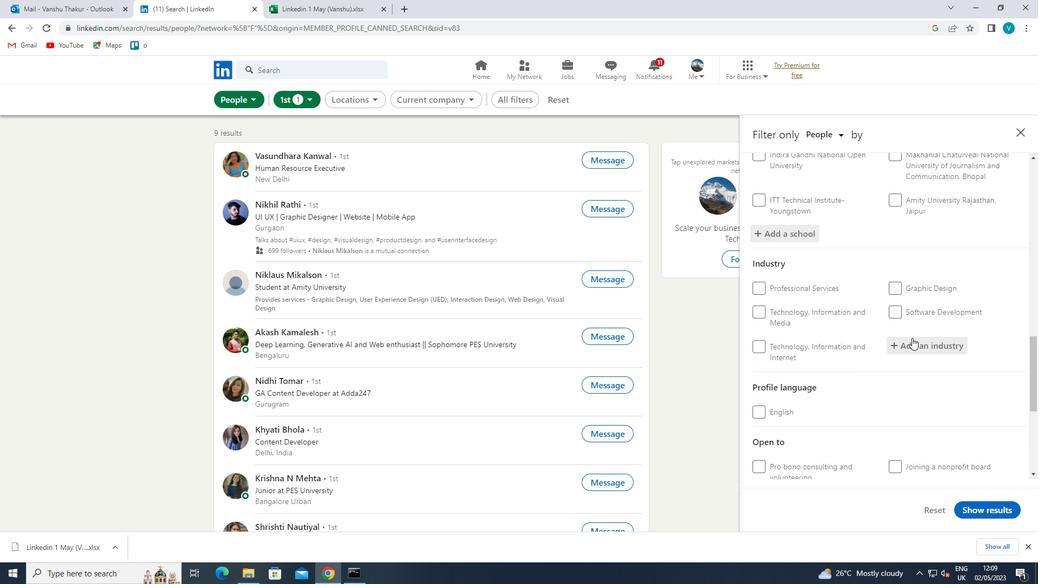 
Action: Key pressed <Key.shift>PROFE
Screenshot: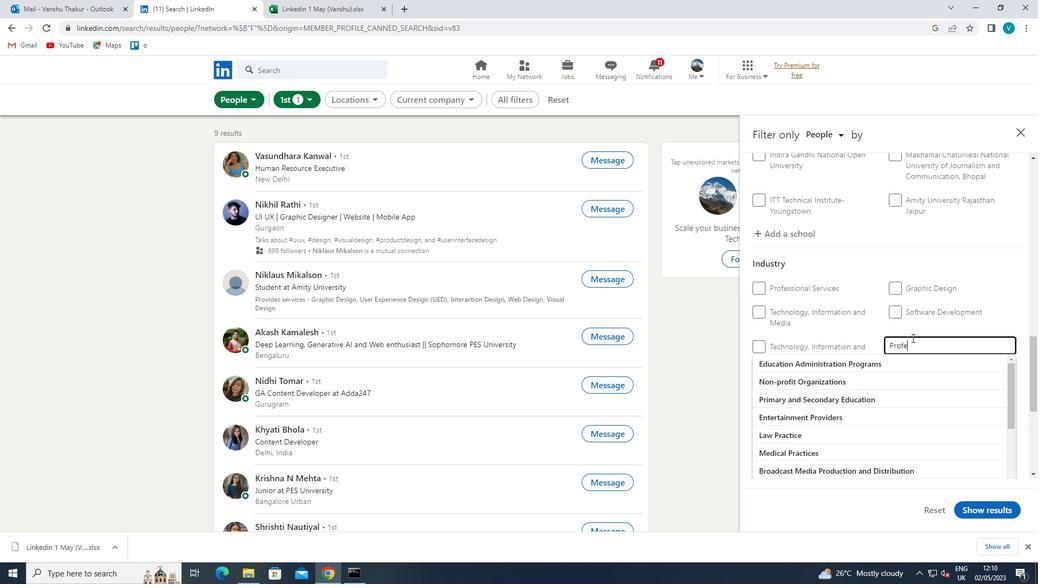
Action: Mouse moved to (867, 373)
Screenshot: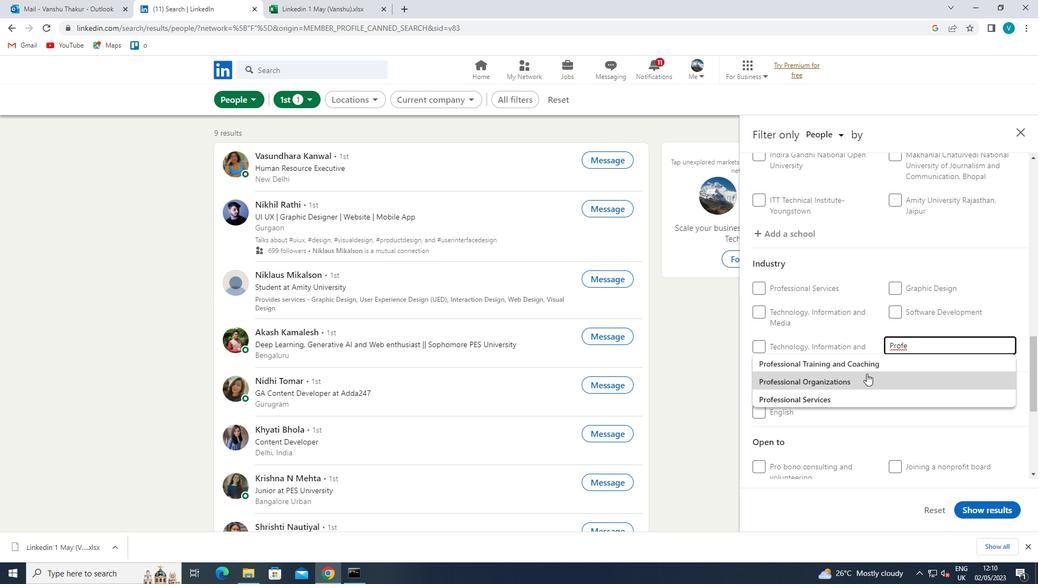 
Action: Mouse pressed left at (867, 373)
Screenshot: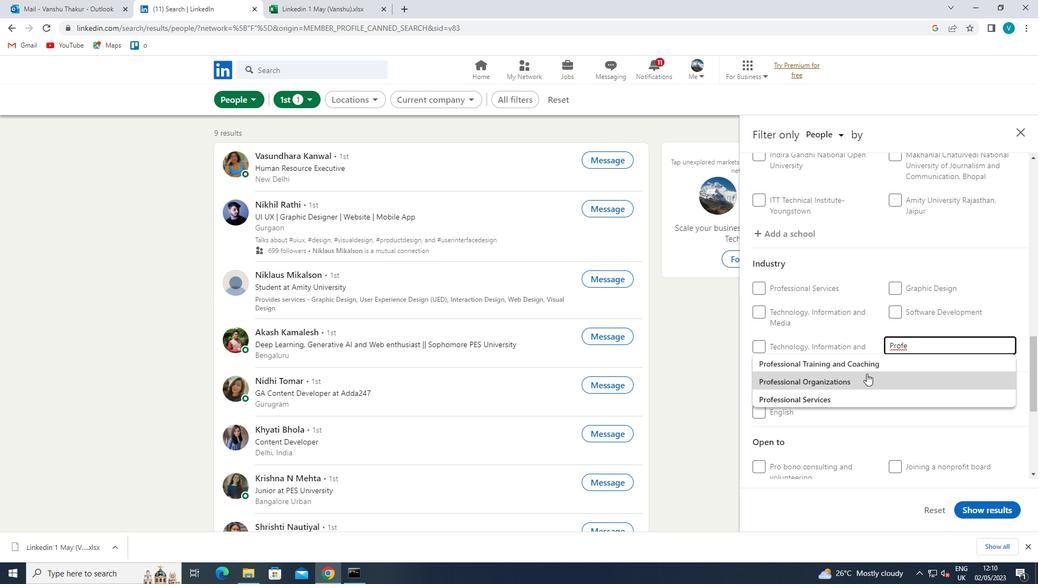 
Action: Mouse scrolled (867, 373) with delta (0, 0)
Screenshot: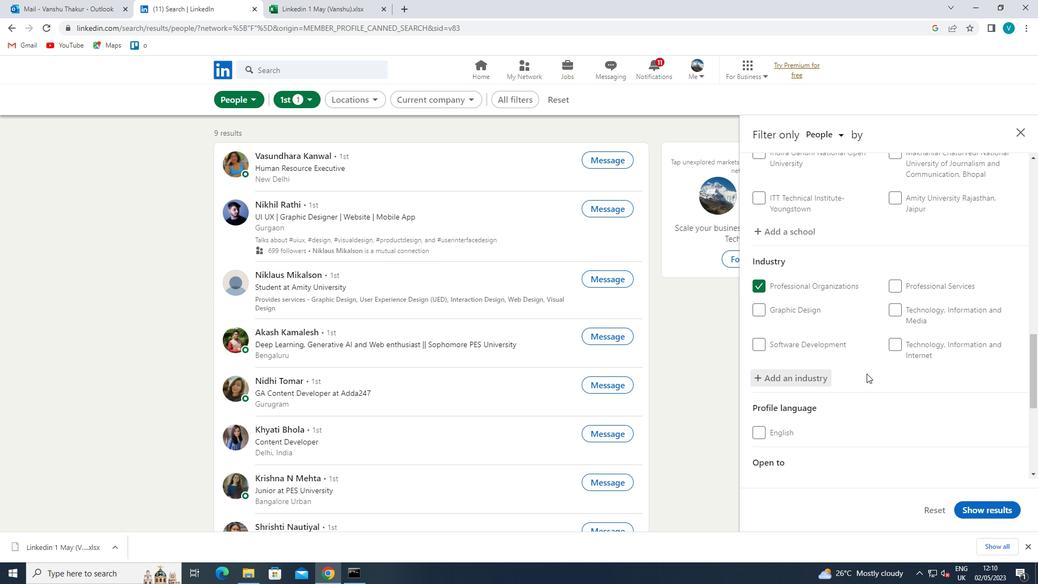 
Action: Mouse scrolled (867, 373) with delta (0, 0)
Screenshot: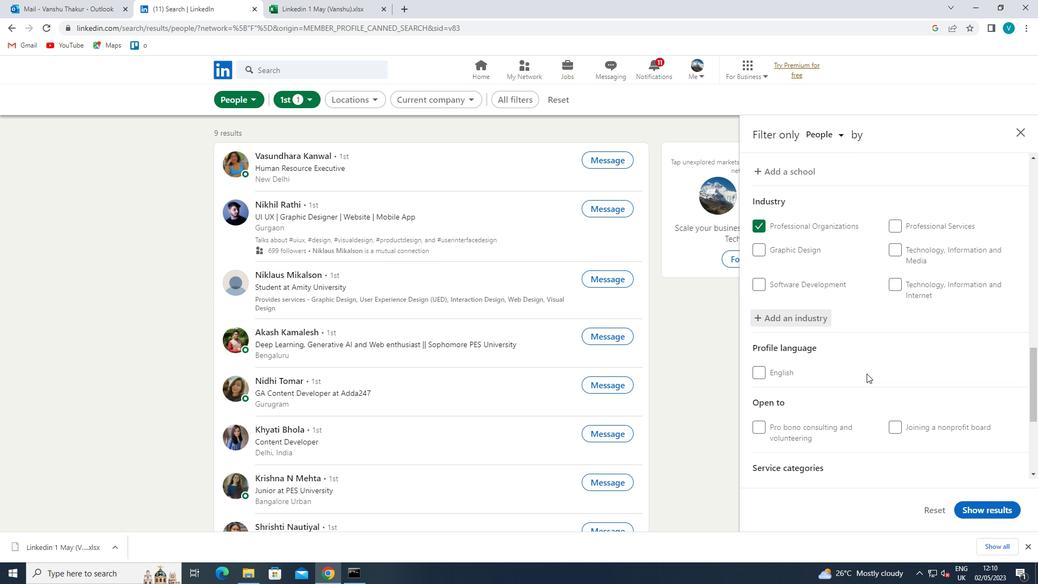 
Action: Mouse scrolled (867, 373) with delta (0, 0)
Screenshot: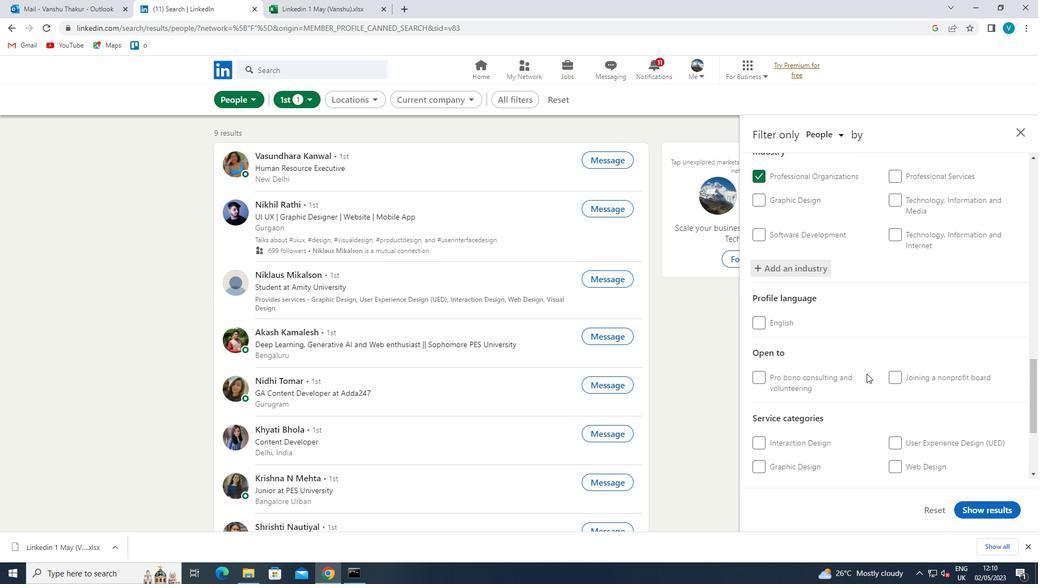 
Action: Mouse scrolled (867, 373) with delta (0, 0)
Screenshot: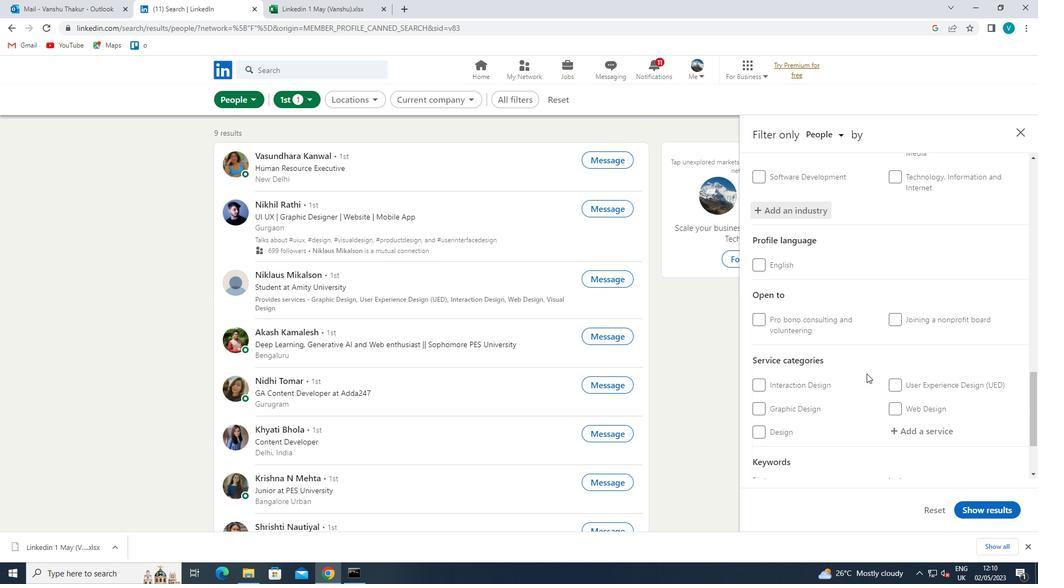 
Action: Mouse moved to (906, 386)
Screenshot: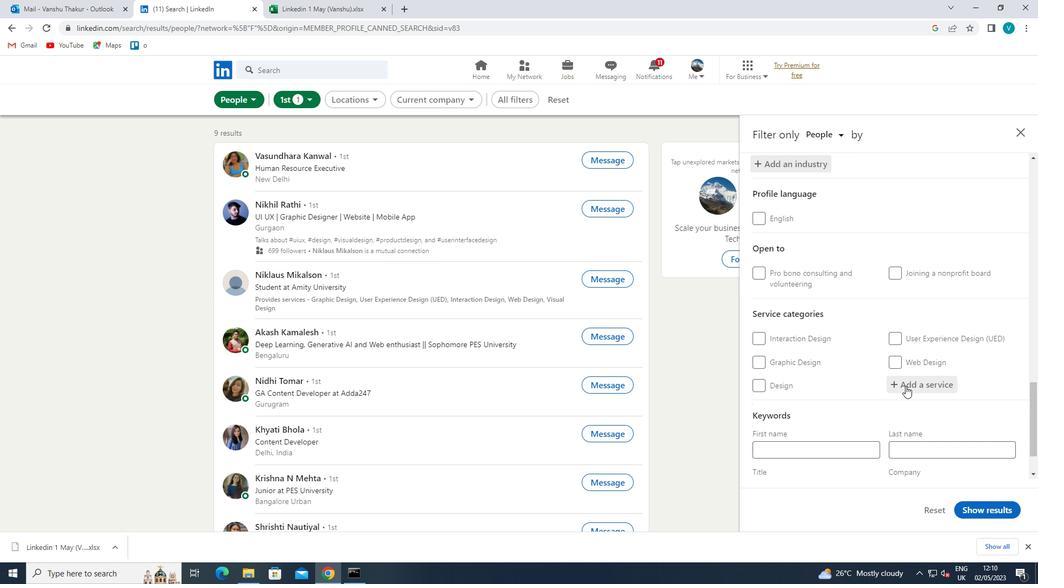 
Action: Mouse pressed left at (906, 386)
Screenshot: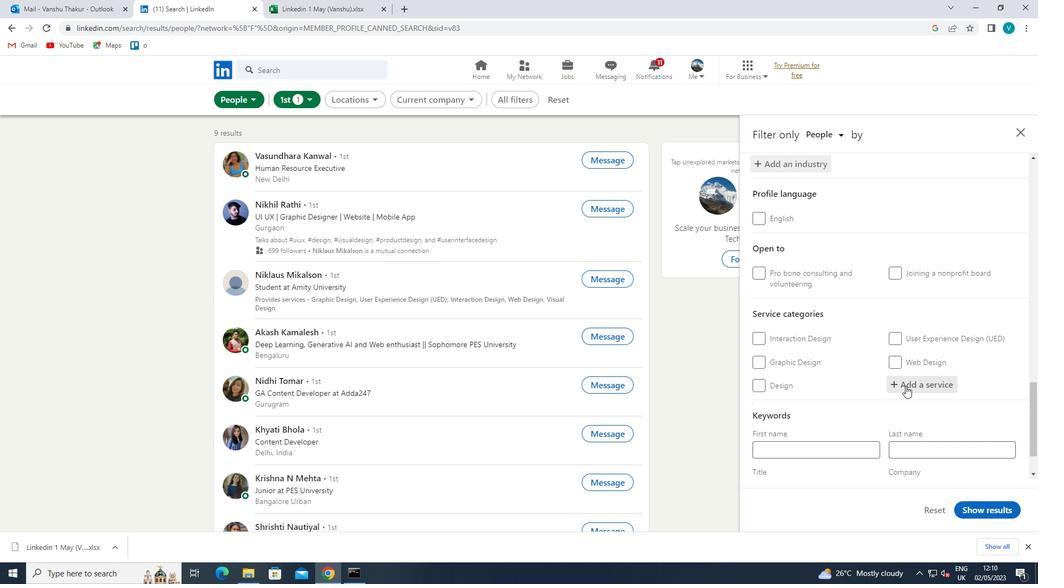 
Action: Key pressed <Key.shift>PORTRAIT<Key.space>
Screenshot: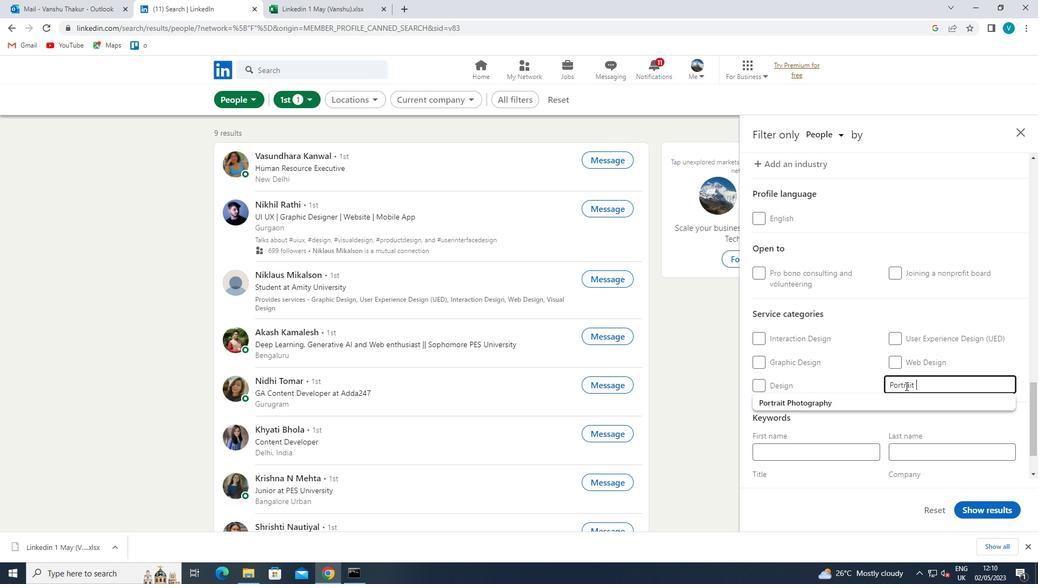 
Action: Mouse moved to (886, 398)
Screenshot: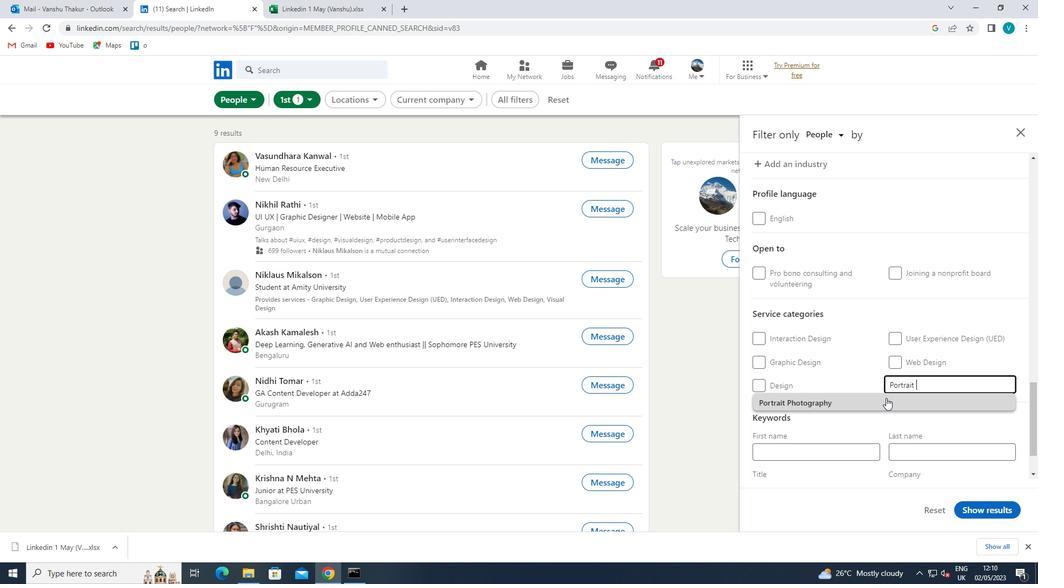 
Action: Mouse pressed left at (886, 398)
Screenshot: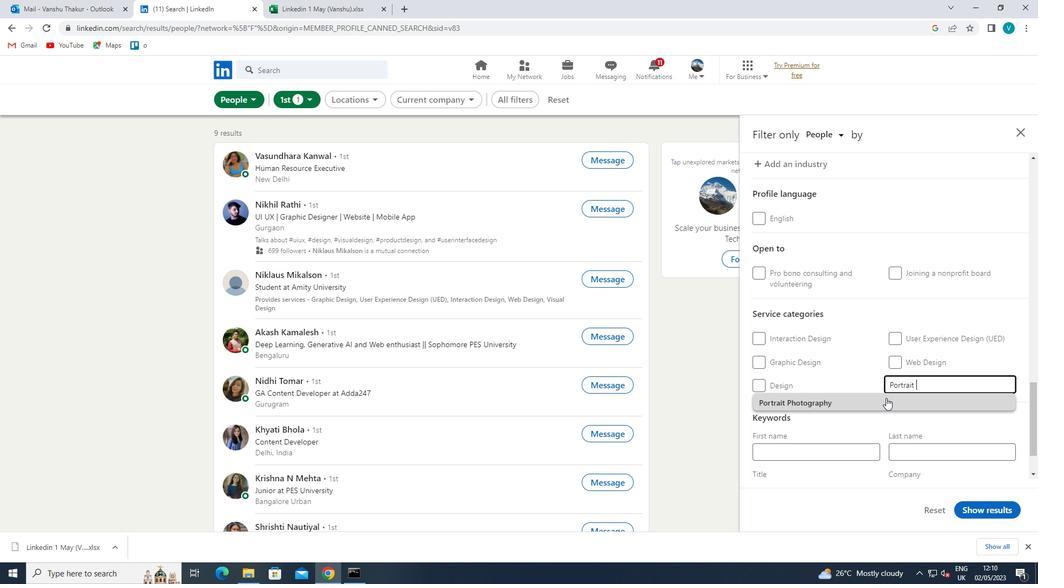 
Action: Mouse moved to (877, 376)
Screenshot: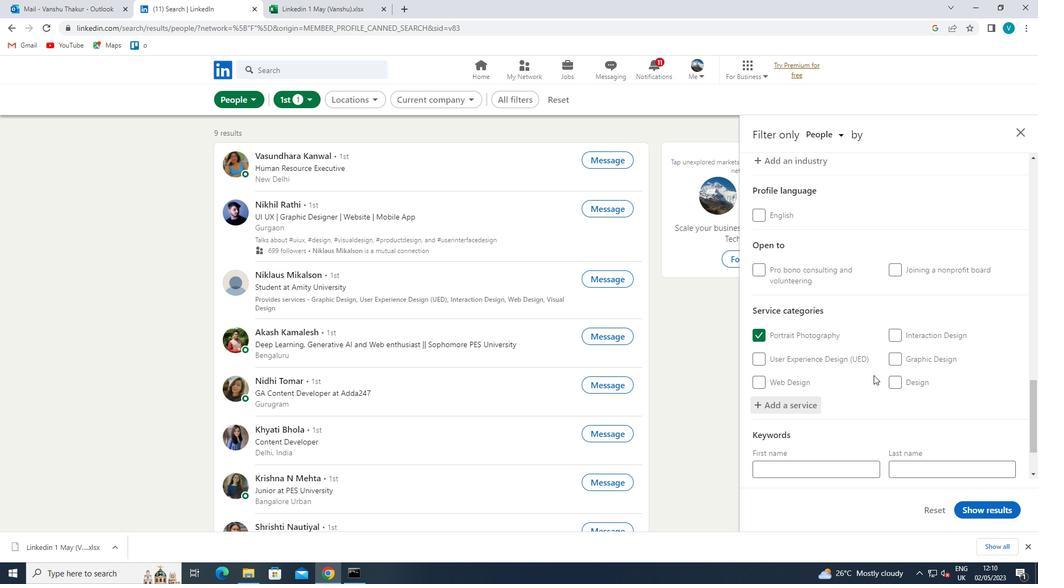 
Action: Mouse scrolled (877, 375) with delta (0, 0)
Screenshot: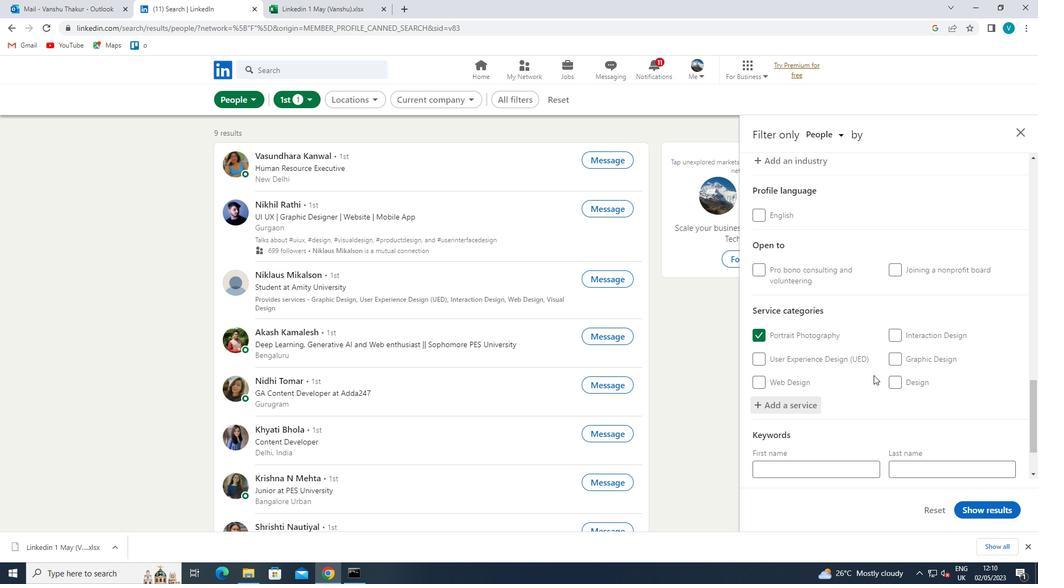 
Action: Mouse moved to (875, 375)
Screenshot: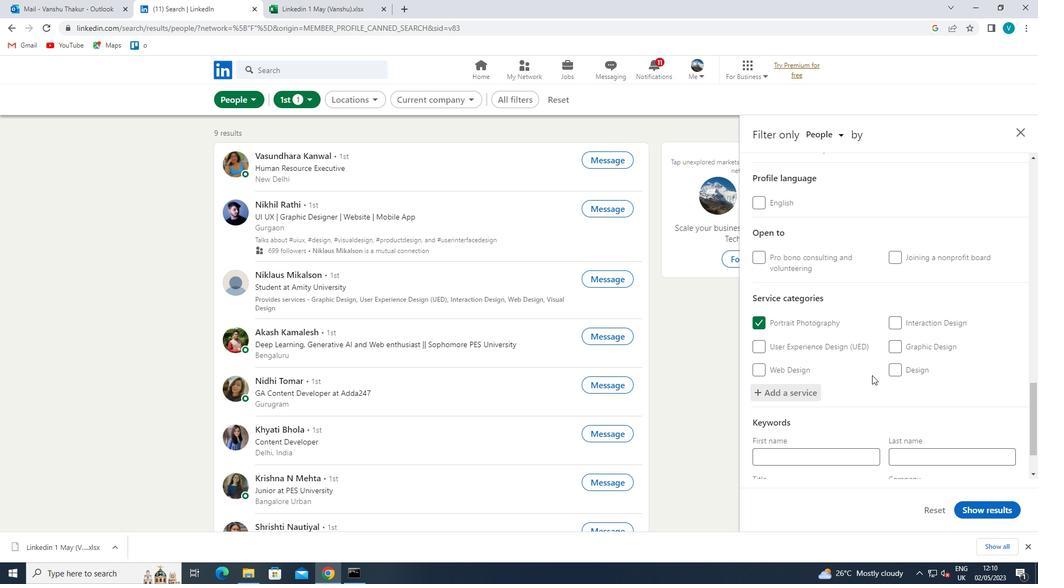 
Action: Mouse scrolled (875, 374) with delta (0, 0)
Screenshot: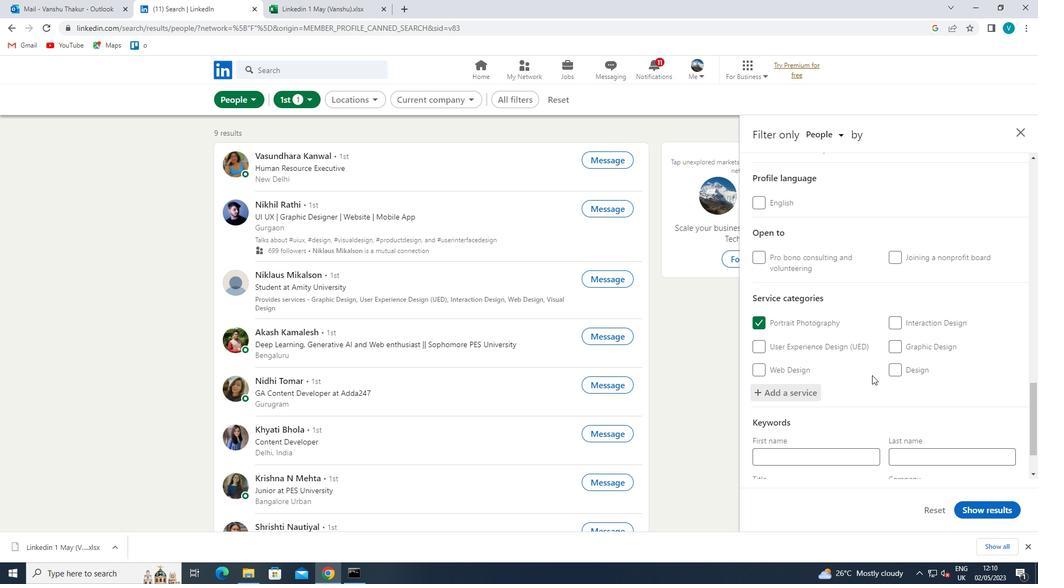 
Action: Mouse moved to (873, 375)
Screenshot: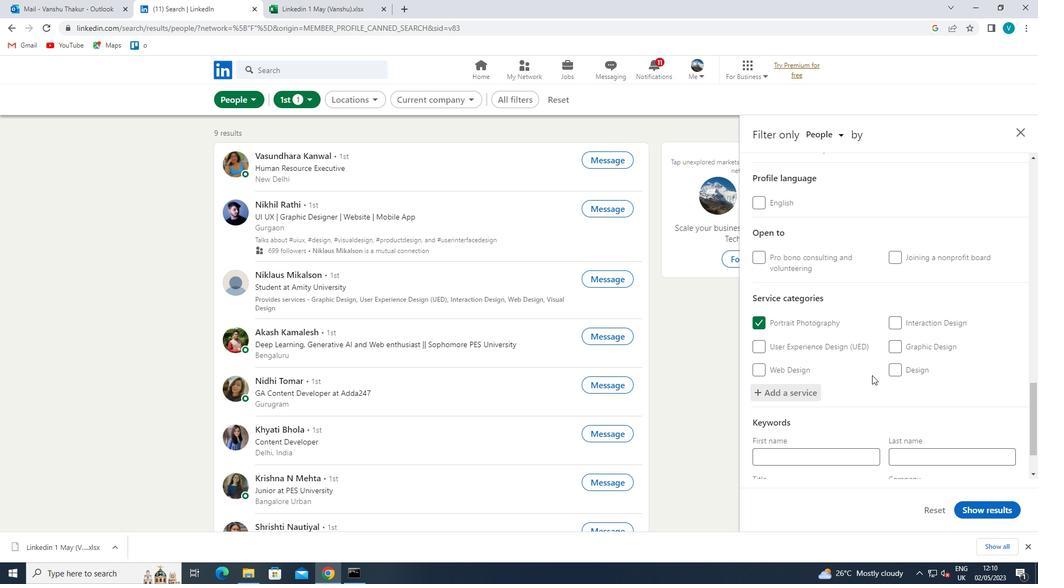 
Action: Mouse scrolled (873, 374) with delta (0, 0)
Screenshot: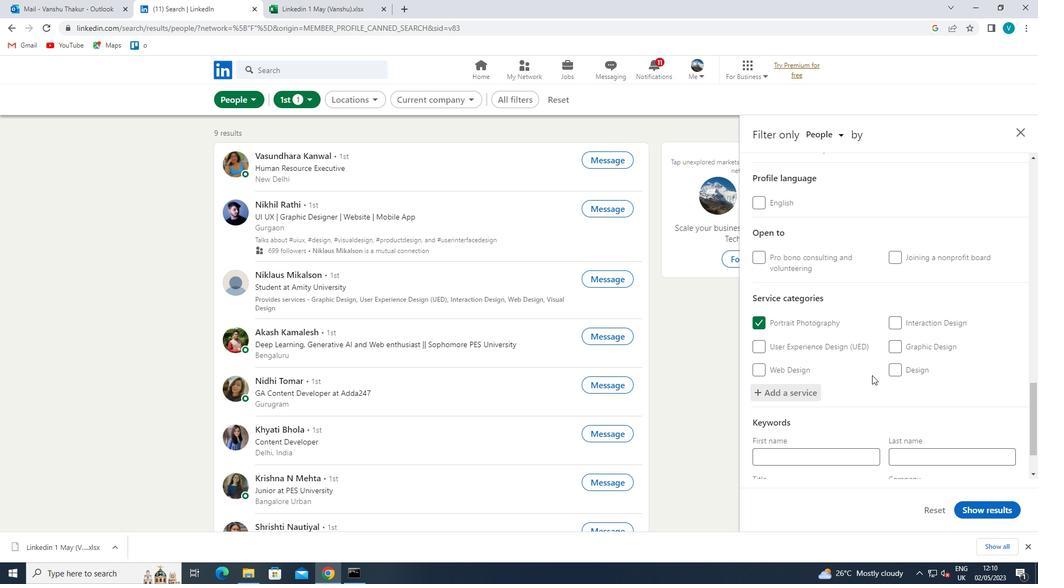 
Action: Mouse moved to (872, 375)
Screenshot: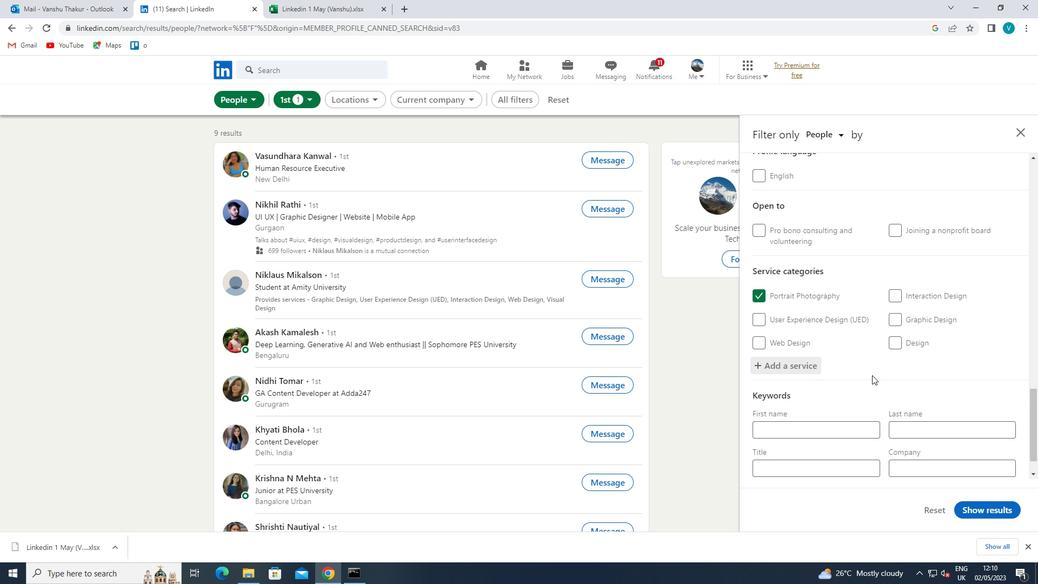 
Action: Mouse scrolled (872, 374) with delta (0, 0)
Screenshot: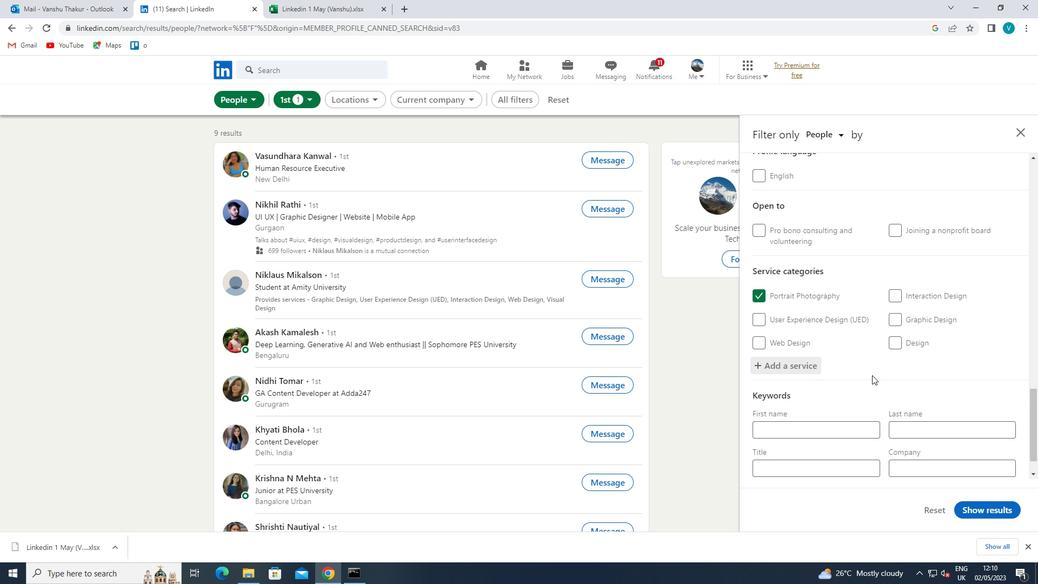 
Action: Mouse scrolled (872, 374) with delta (0, 0)
Screenshot: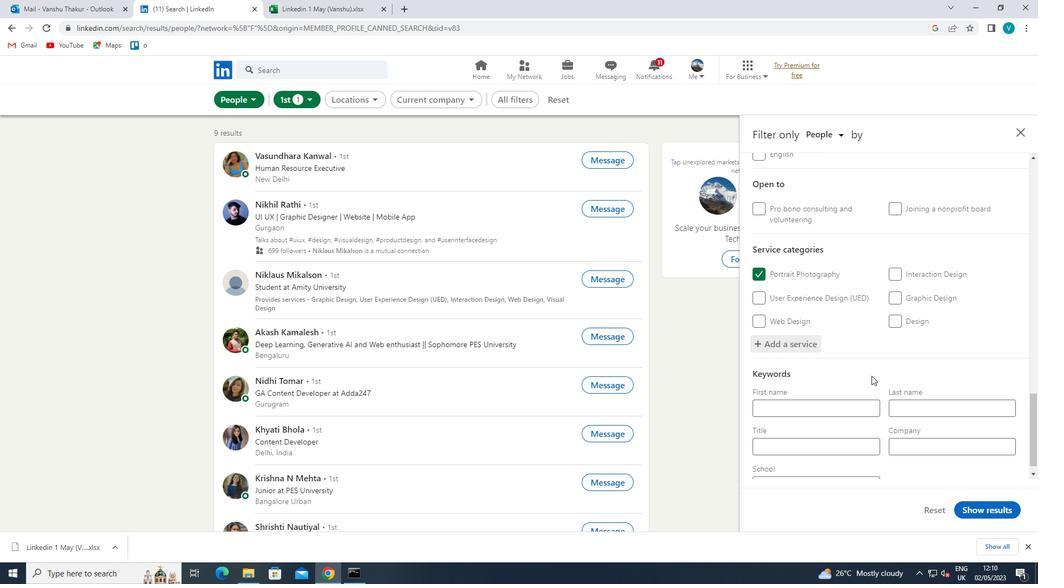 
Action: Mouse moved to (850, 432)
Screenshot: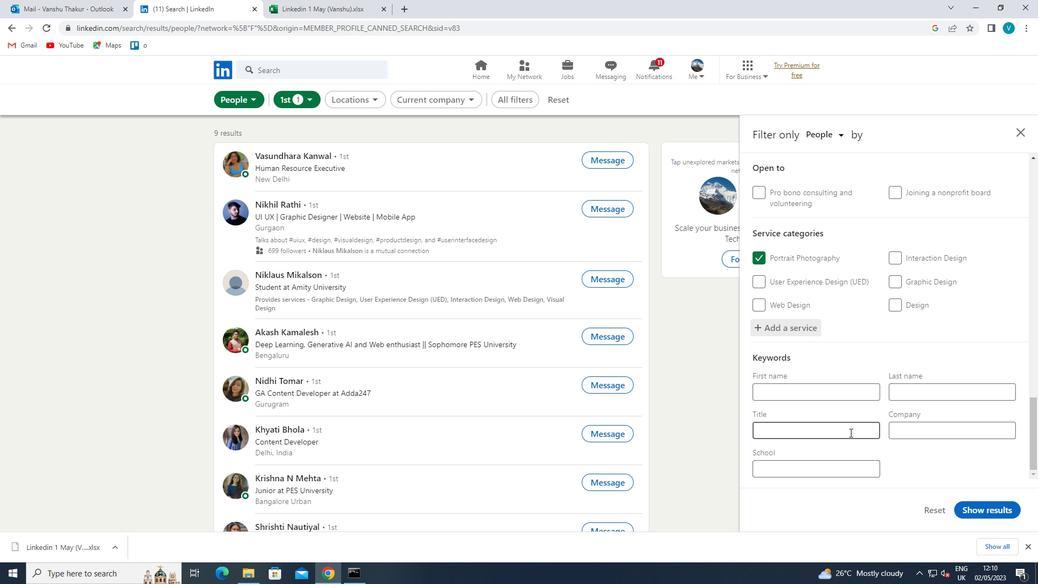 
Action: Mouse pressed left at (850, 432)
Screenshot: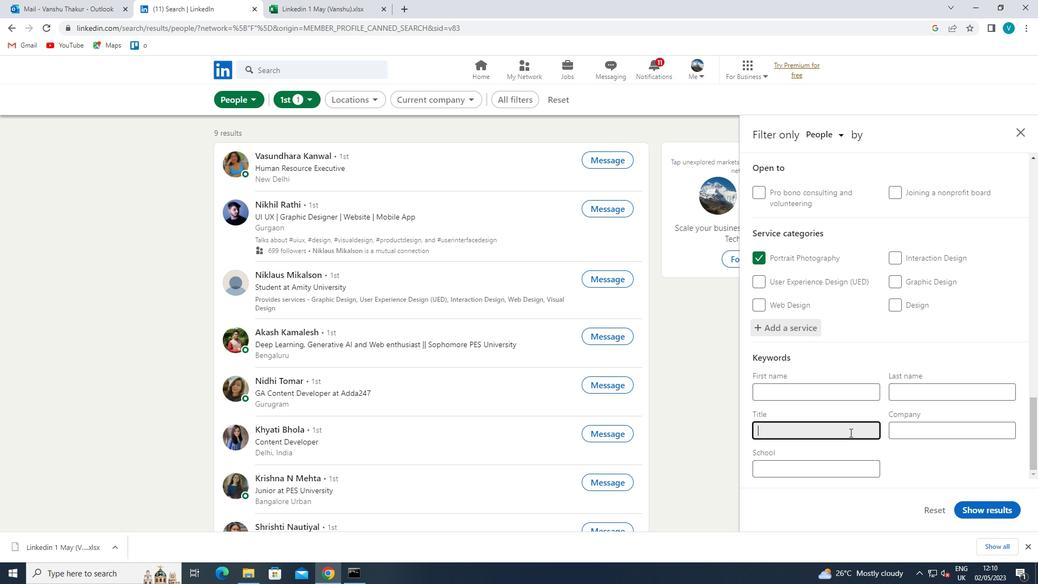 
Action: Mouse moved to (850, 433)
Screenshot: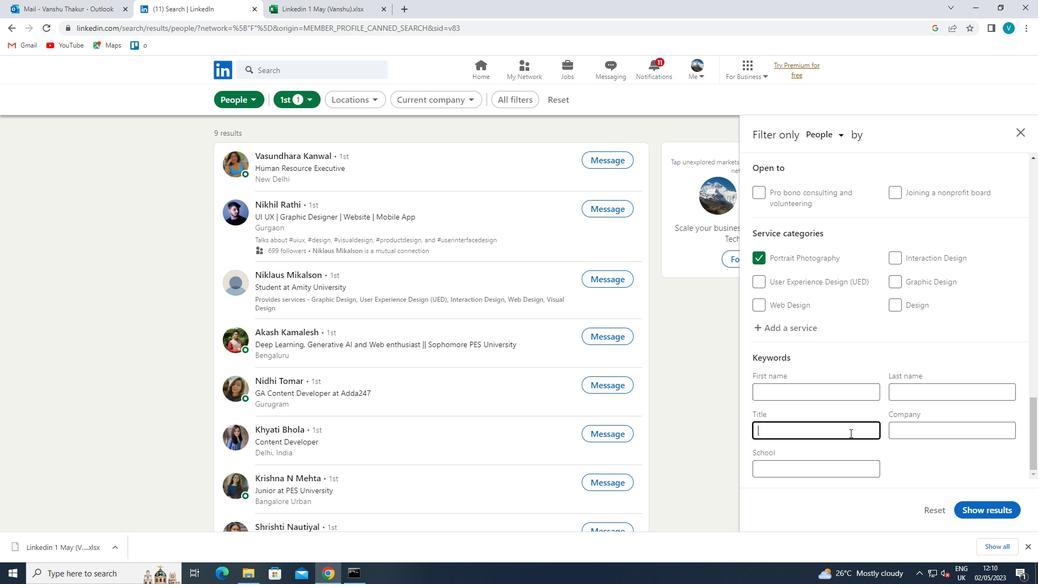 
Action: Key pressed <Key.shift>CRUISE<Key.space>
Screenshot: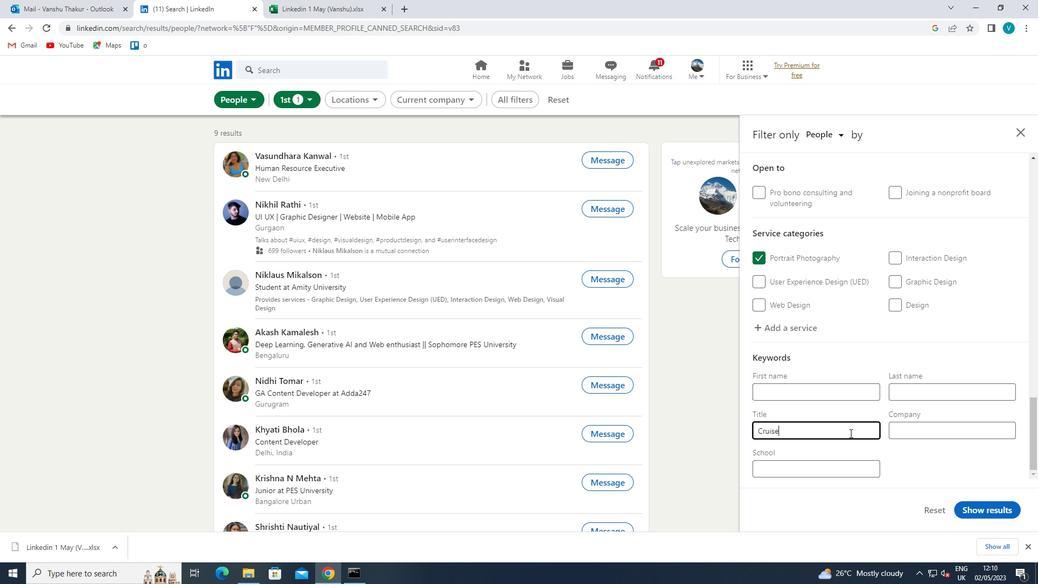 
Action: Mouse moved to (846, 436)
Screenshot: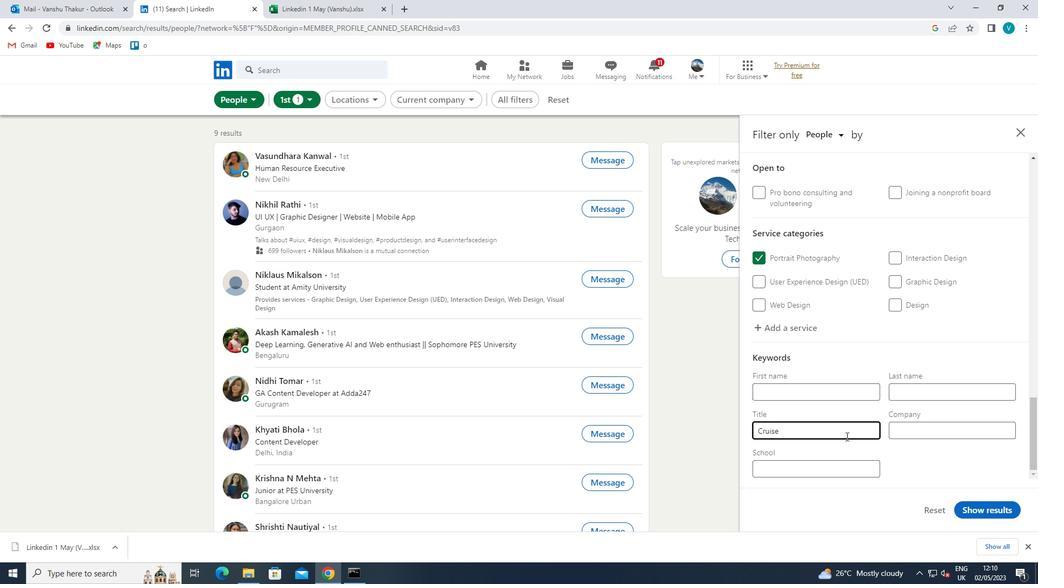 
Action: Key pressed <Key.shift>DIRECTOR
Screenshot: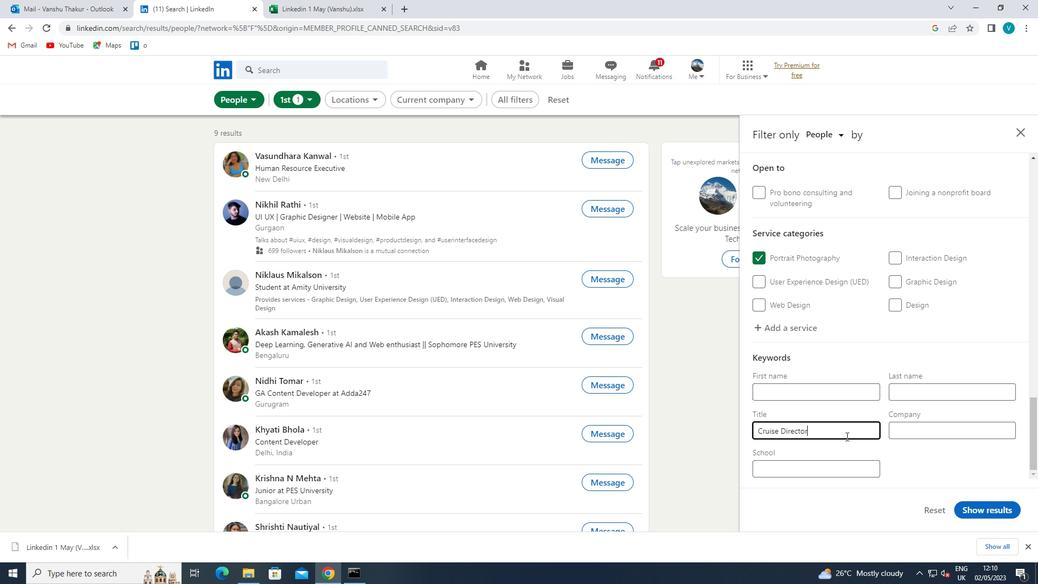 
Action: Mouse moved to (979, 506)
Screenshot: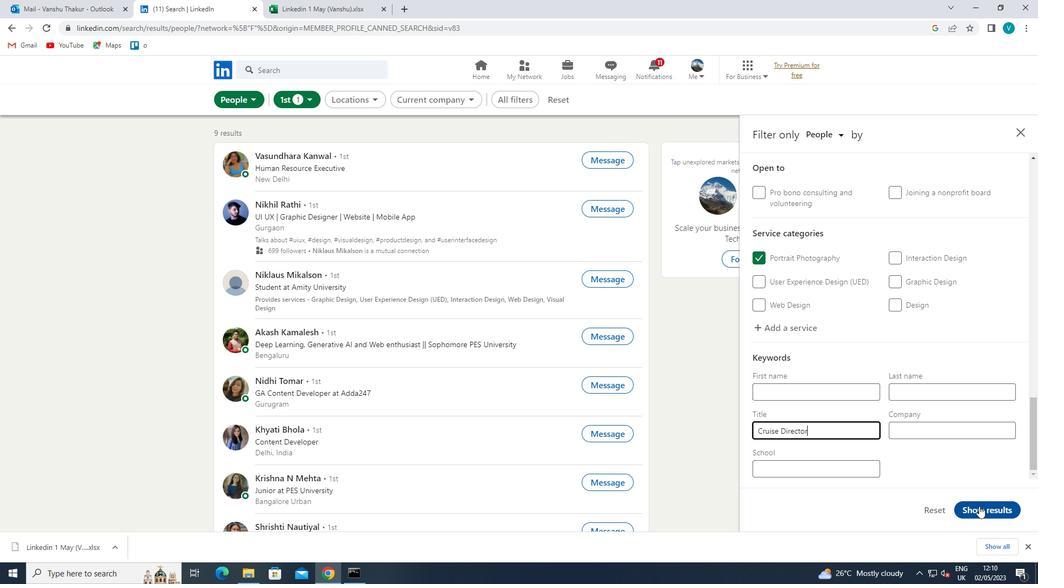 
Action: Mouse pressed left at (979, 506)
Screenshot: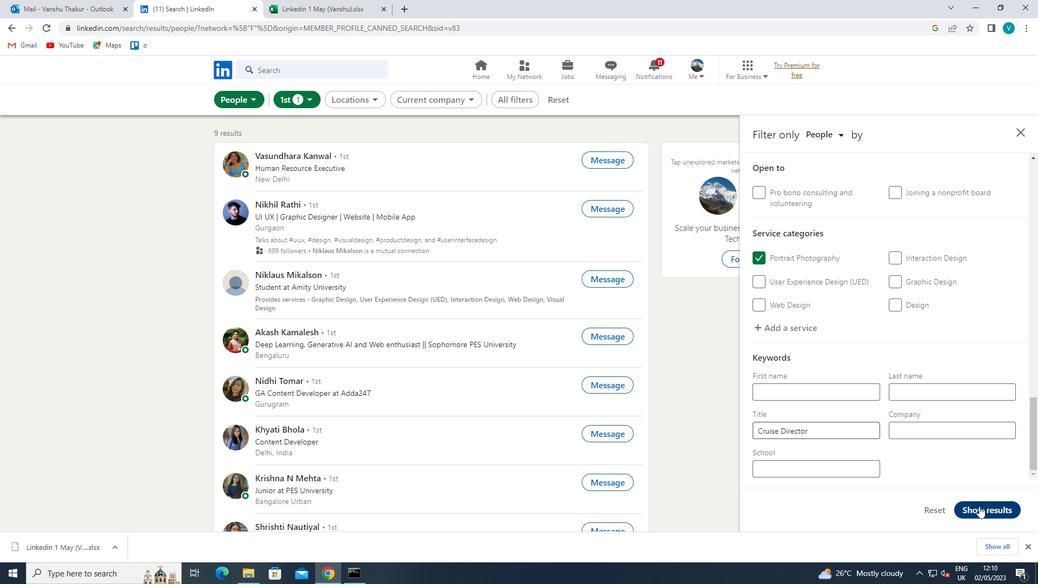 
Action: Mouse moved to (979, 506)
Screenshot: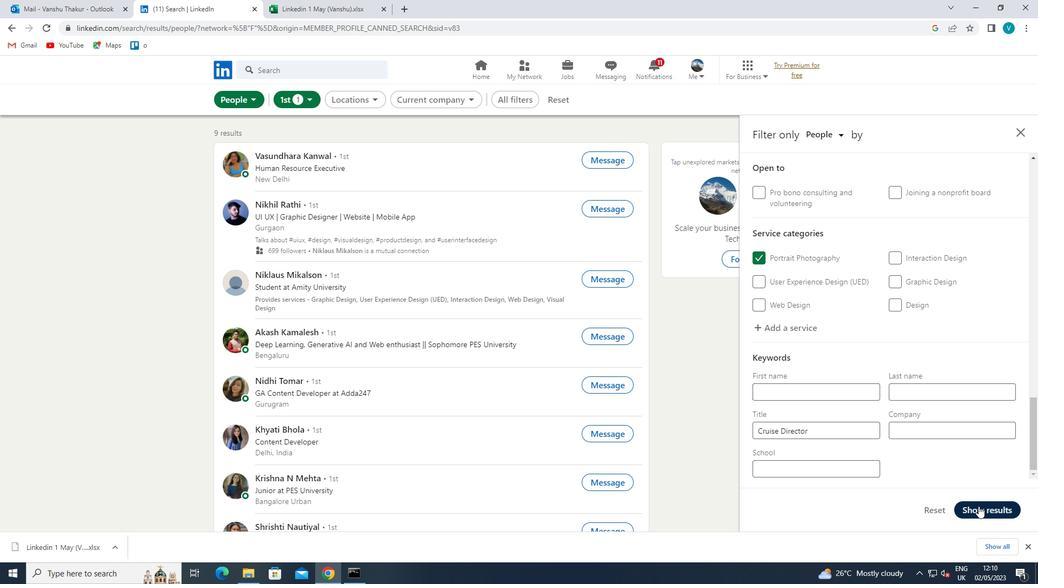 
